 Task: Add a signature Janet Martinez containing With sincere appreciation and warm wishes, Janet Martinez to email address softage.8@softage.net and add a folder Games
Action: Mouse moved to (107, 164)
Screenshot: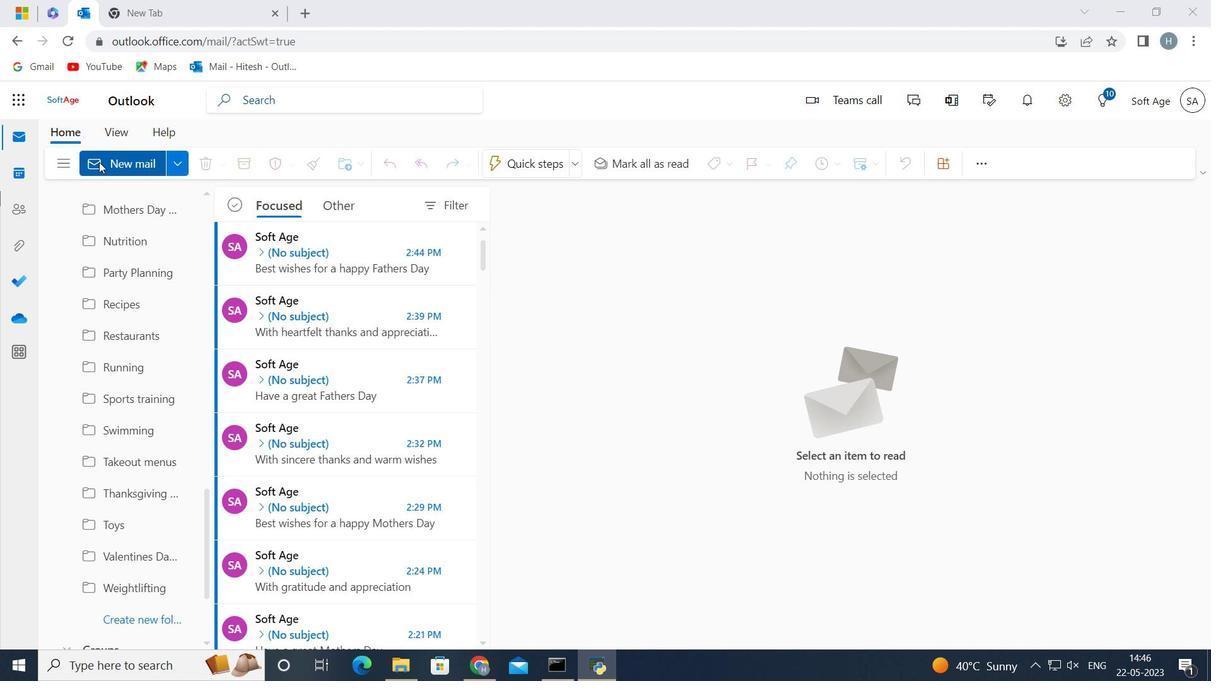 
Action: Mouse pressed left at (107, 164)
Screenshot: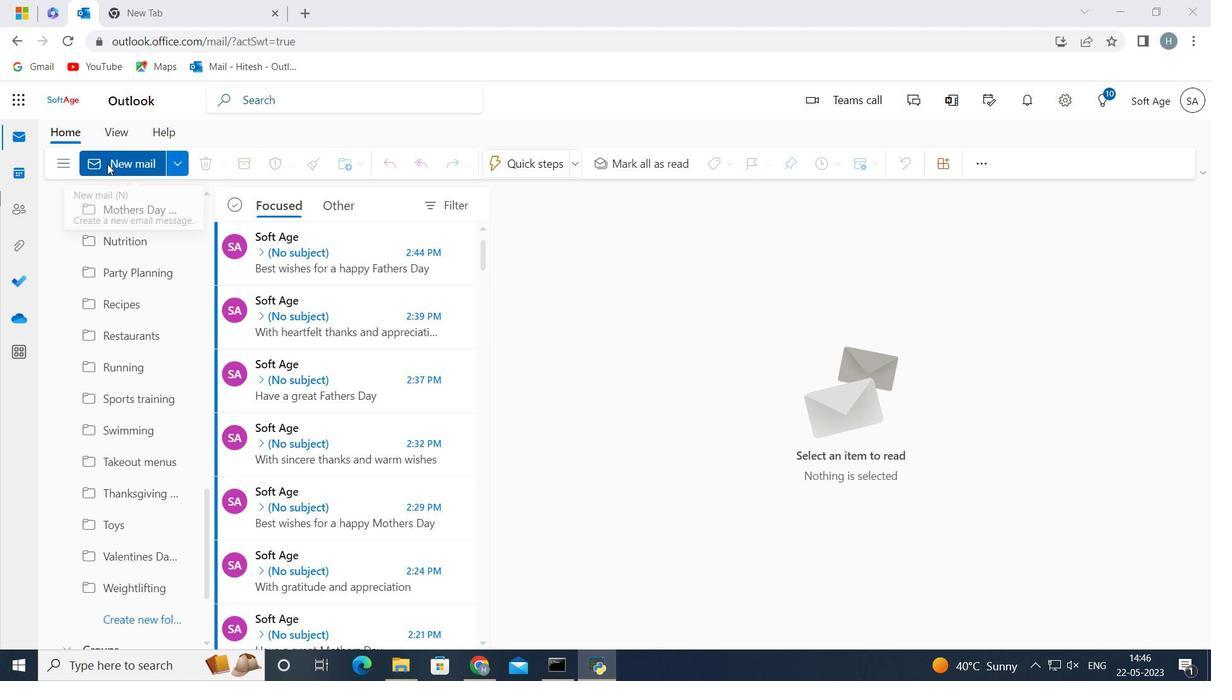 
Action: Mouse moved to (989, 169)
Screenshot: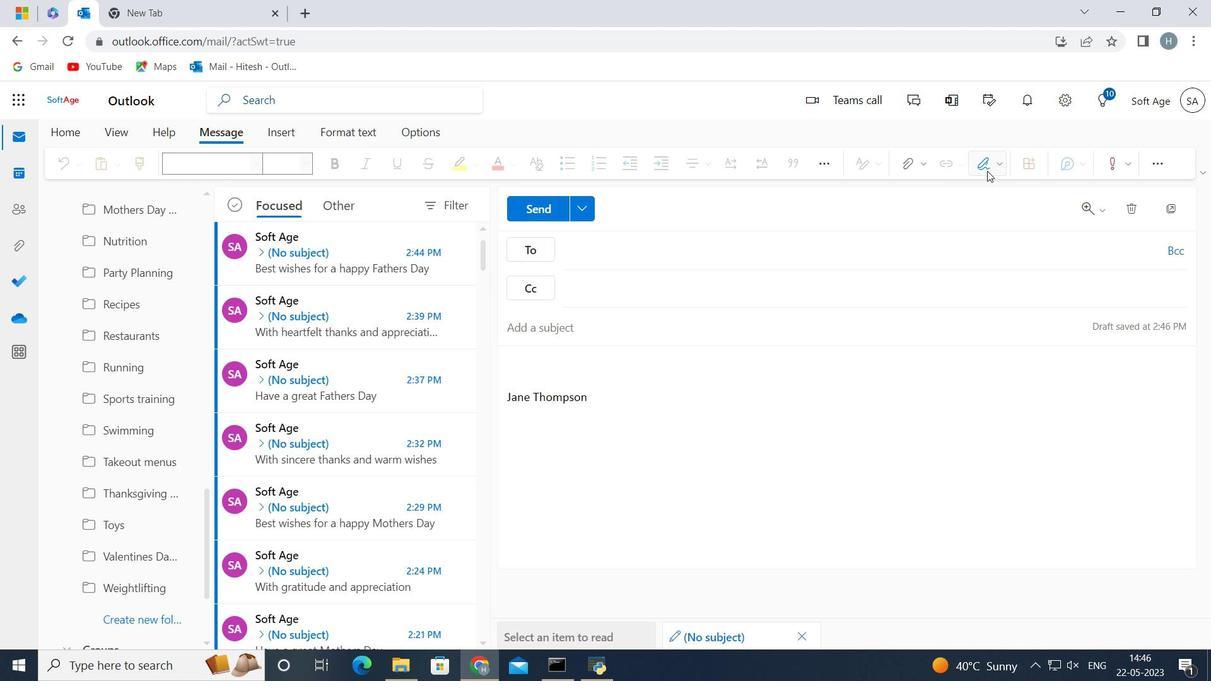 
Action: Mouse pressed left at (989, 169)
Screenshot: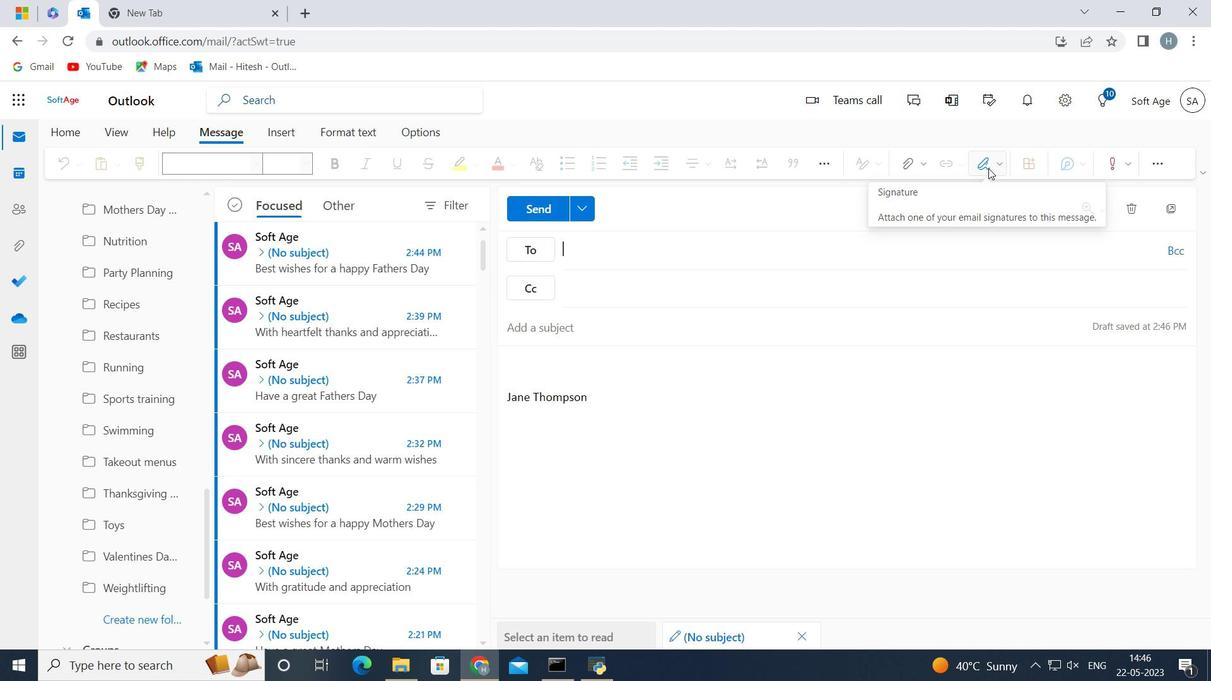 
Action: Mouse moved to (946, 632)
Screenshot: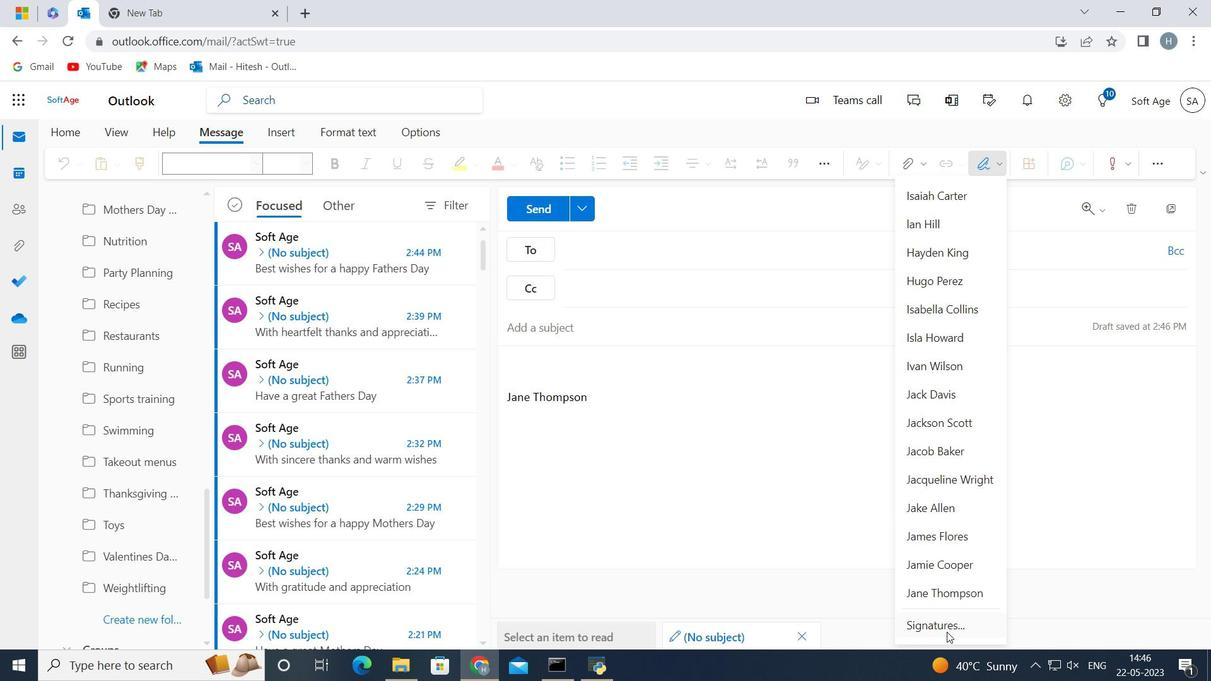 
Action: Mouse pressed left at (946, 632)
Screenshot: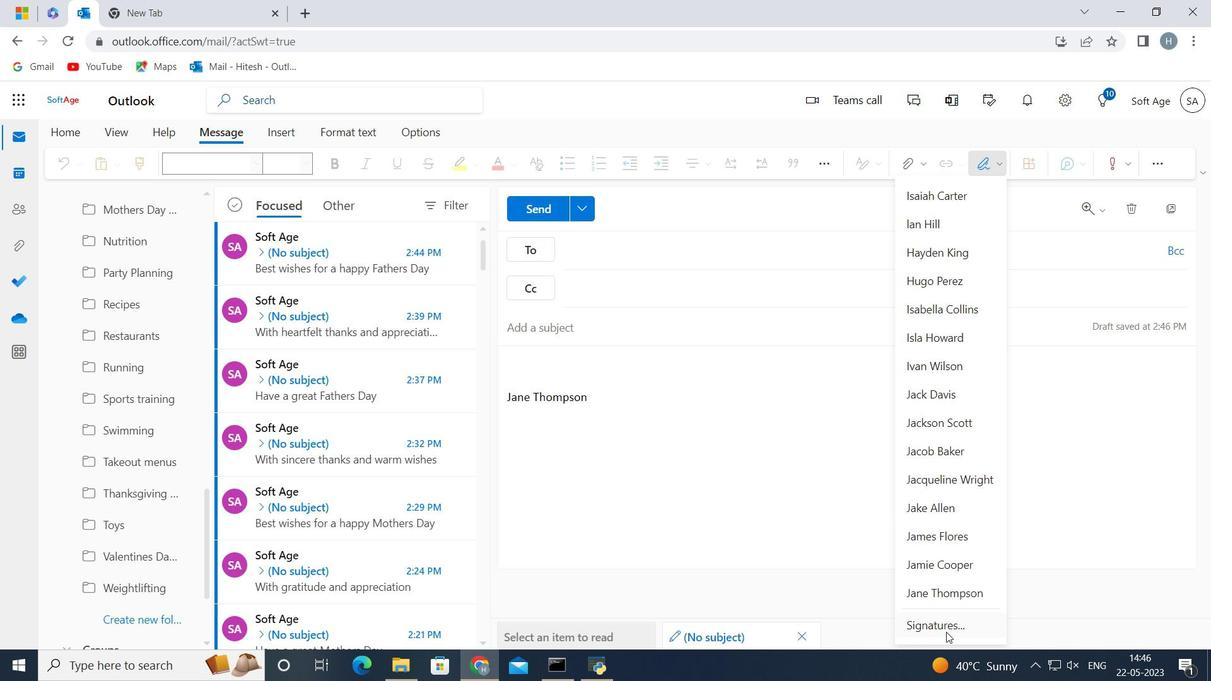
Action: Mouse moved to (712, 287)
Screenshot: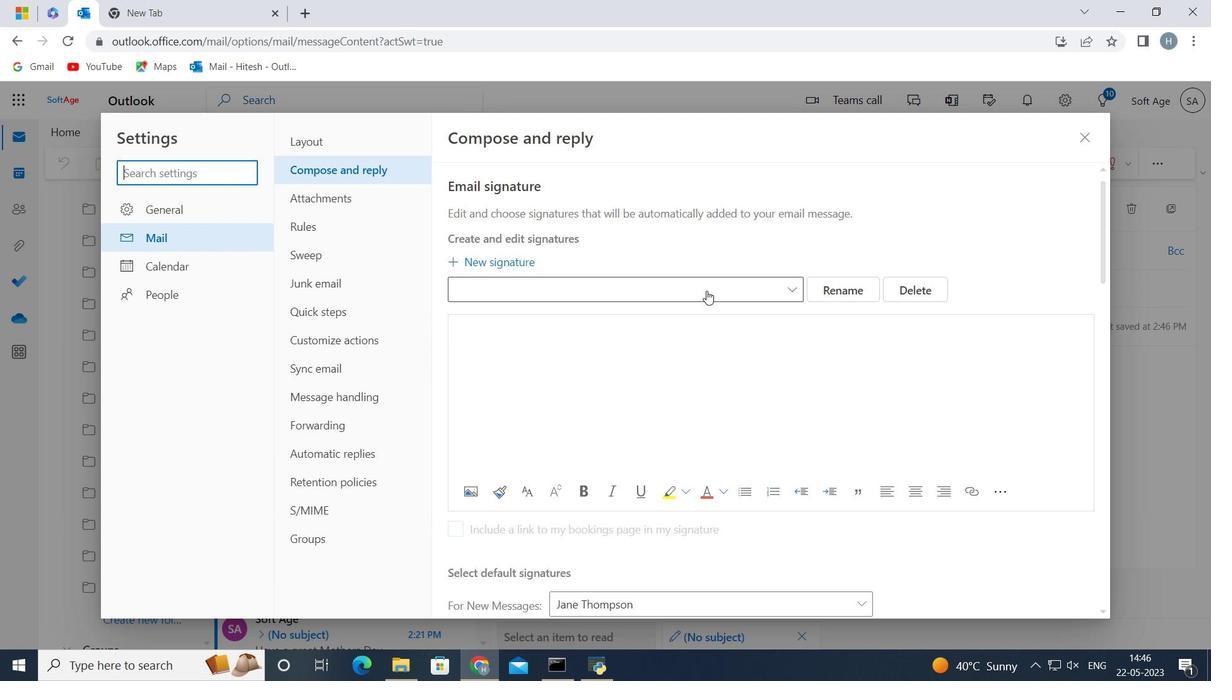 
Action: Mouse pressed left at (712, 287)
Screenshot: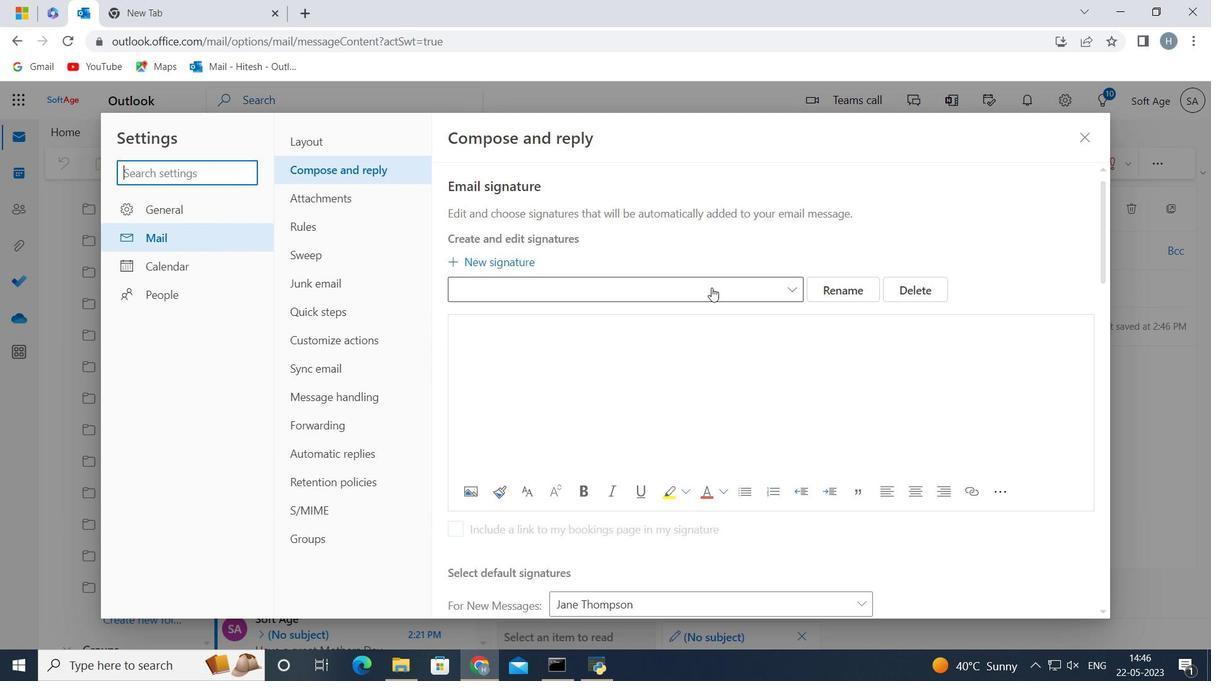 
Action: Mouse moved to (778, 290)
Screenshot: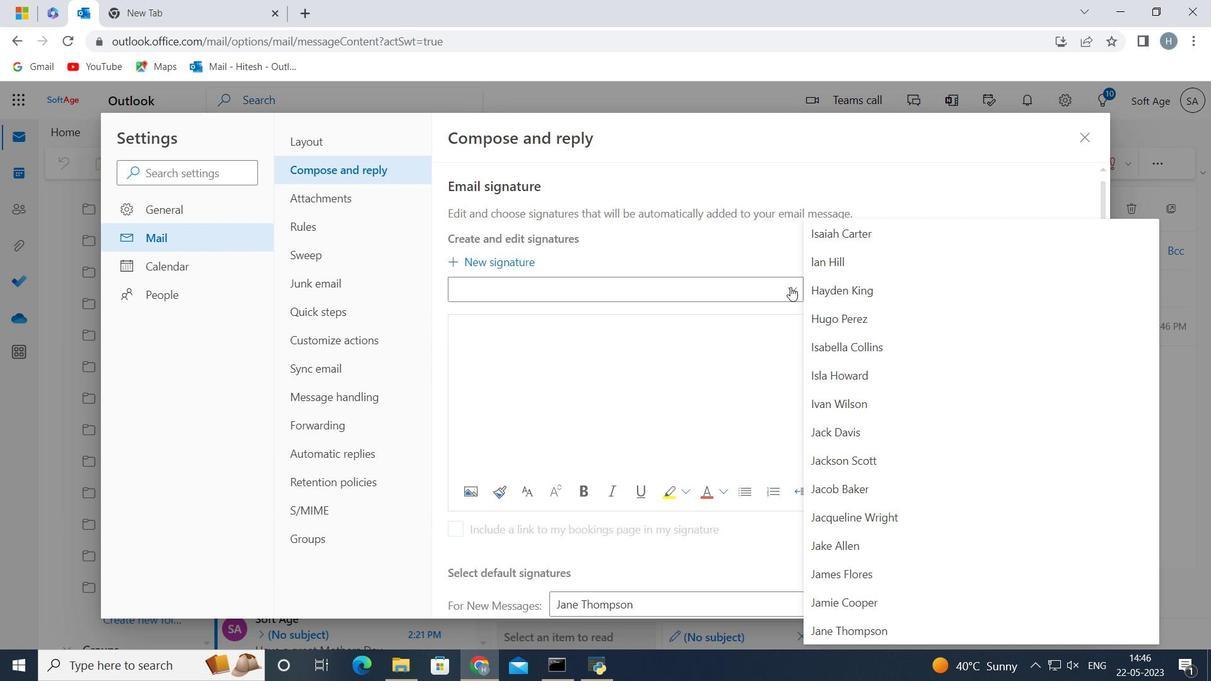 
Action: Mouse pressed left at (778, 290)
Screenshot: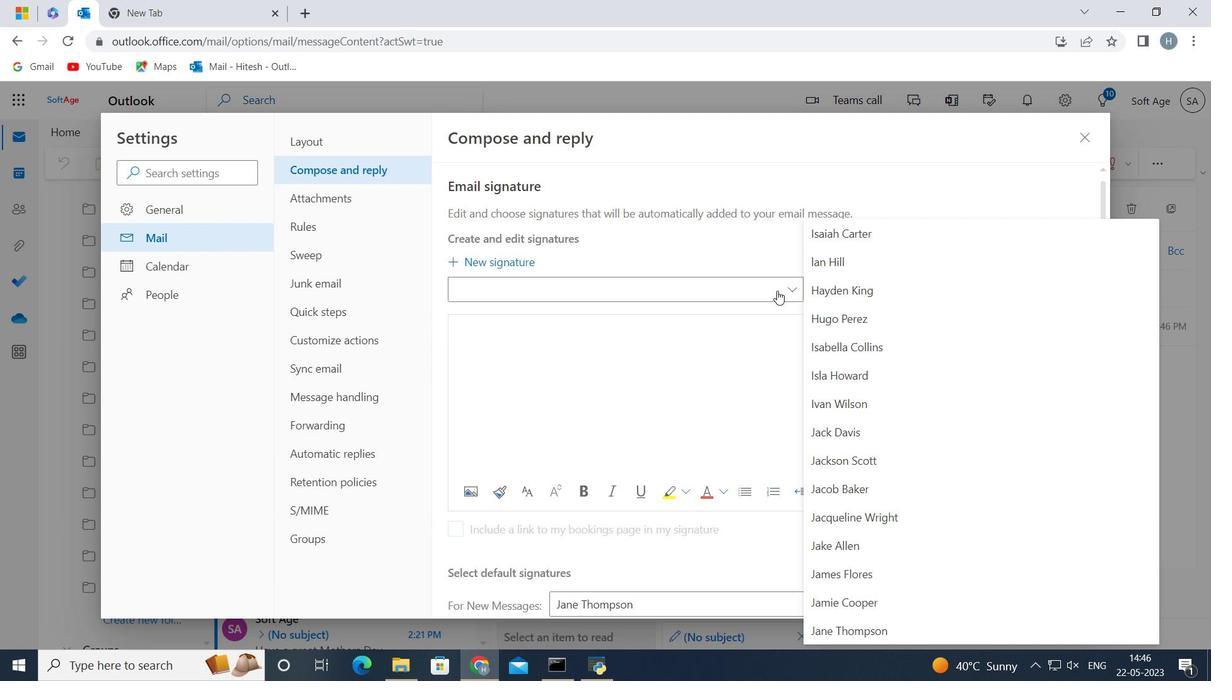 
Action: Mouse moved to (834, 286)
Screenshot: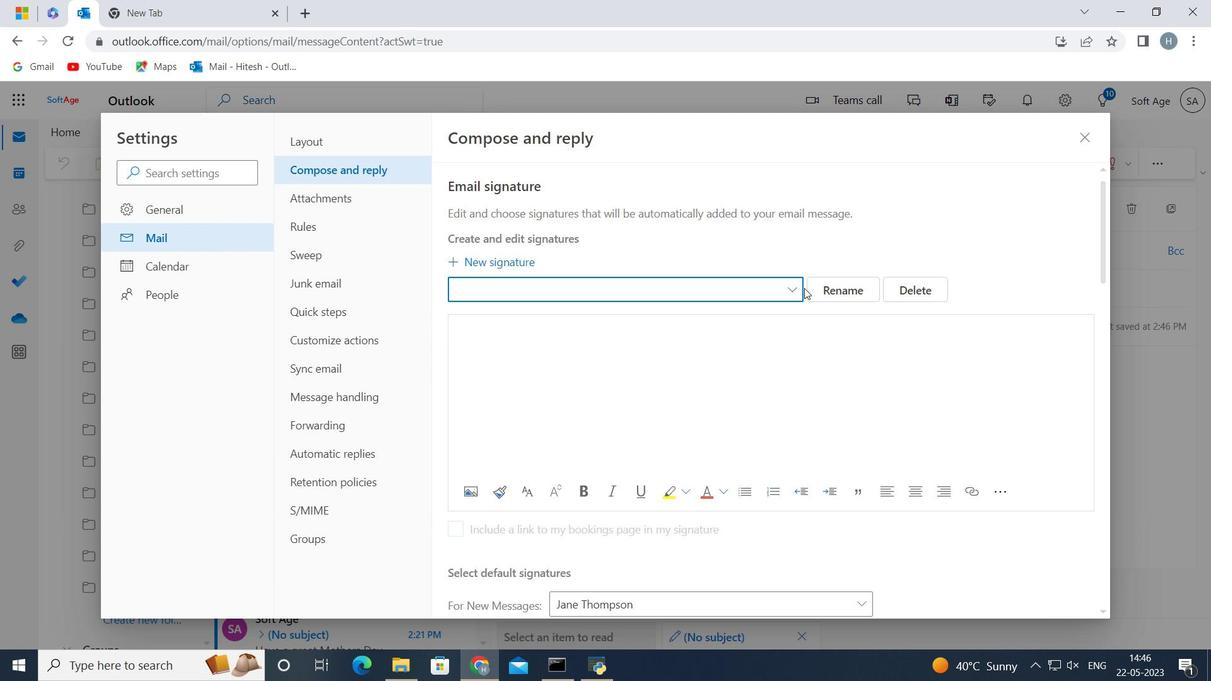 
Action: Mouse pressed left at (834, 286)
Screenshot: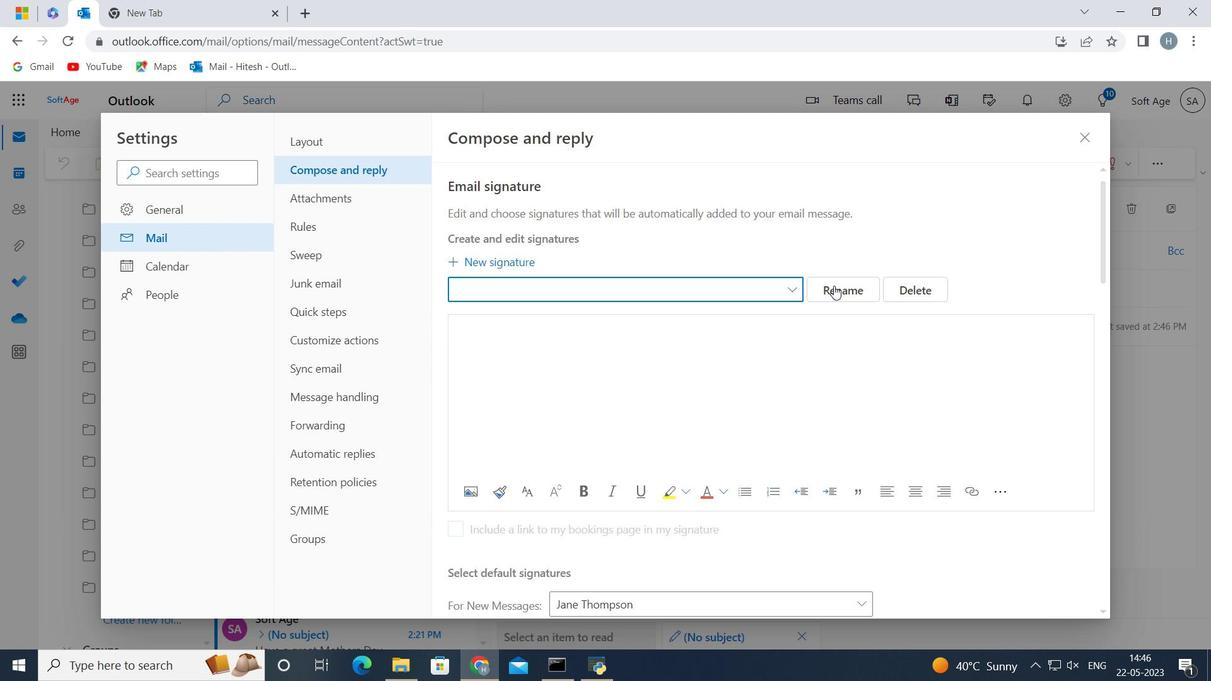 
Action: Mouse moved to (767, 285)
Screenshot: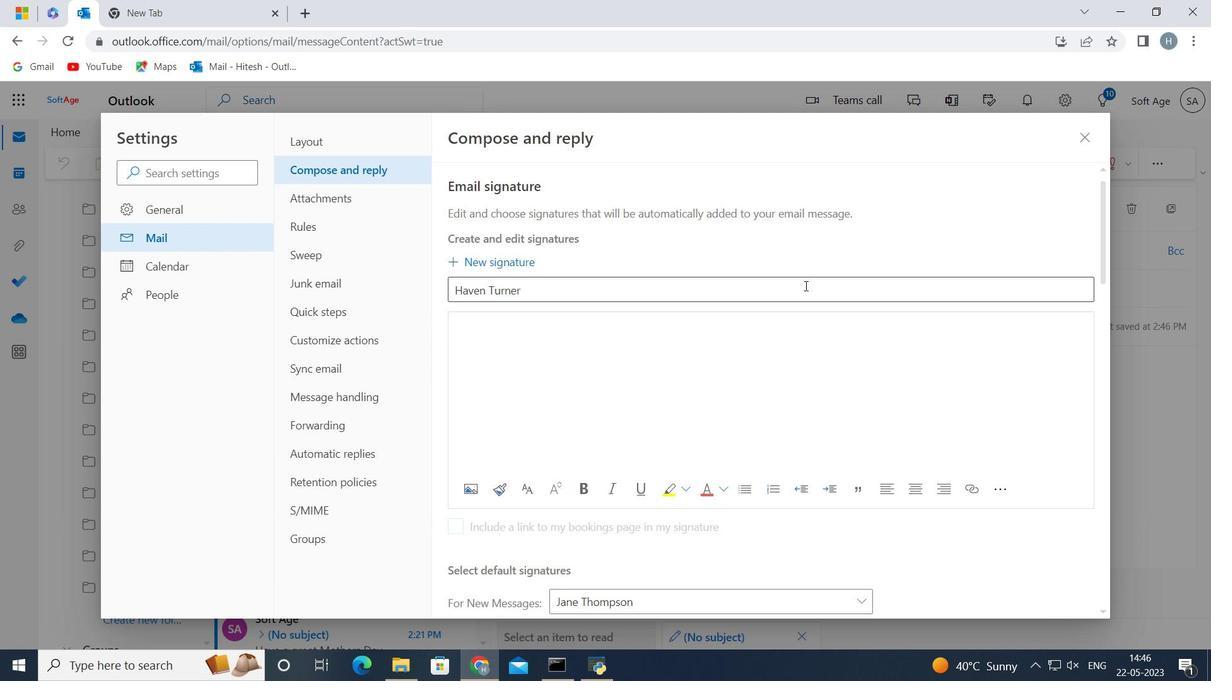 
Action: Mouse pressed left at (767, 285)
Screenshot: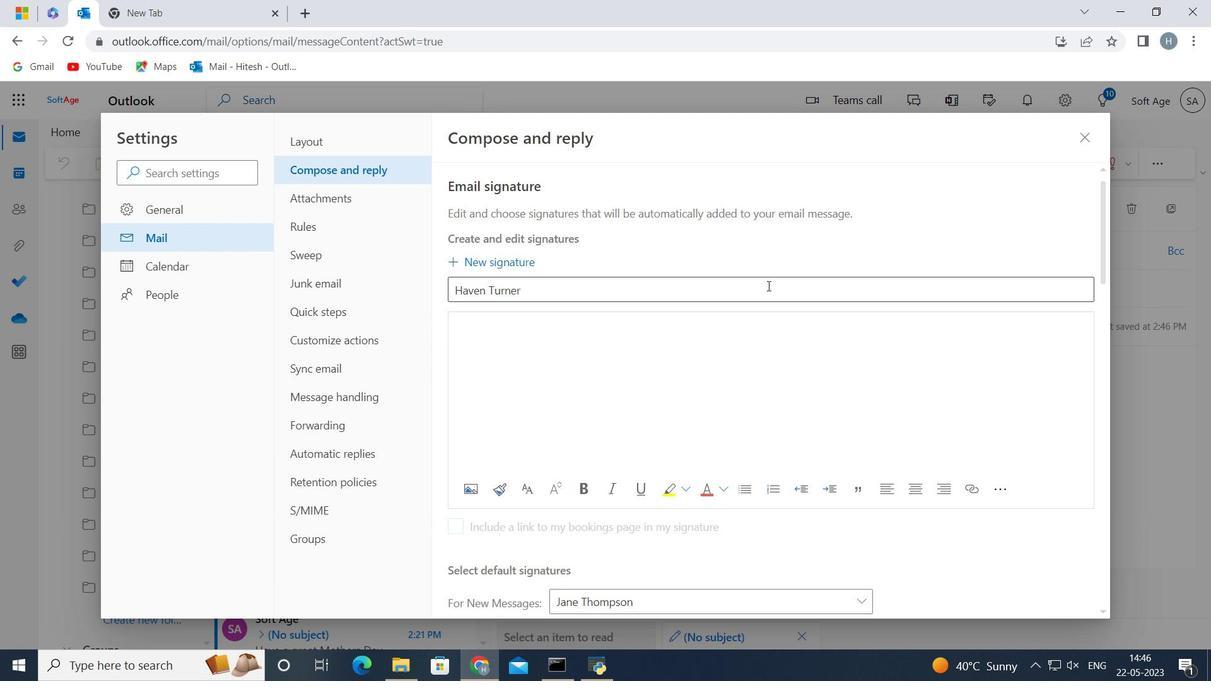 
Action: Key pressed <Key.backspace><Key.backspace><Key.backspace><Key.backspace><Key.backspace><Key.backspace><Key.backspace><Key.backspace><Key.backspace><Key.backspace><Key.backspace><Key.backspace><Key.backspace><Key.shift>Janet<Key.space><Key.shift><Key.shift><Key.shift>Martinez<Key.space>
Screenshot: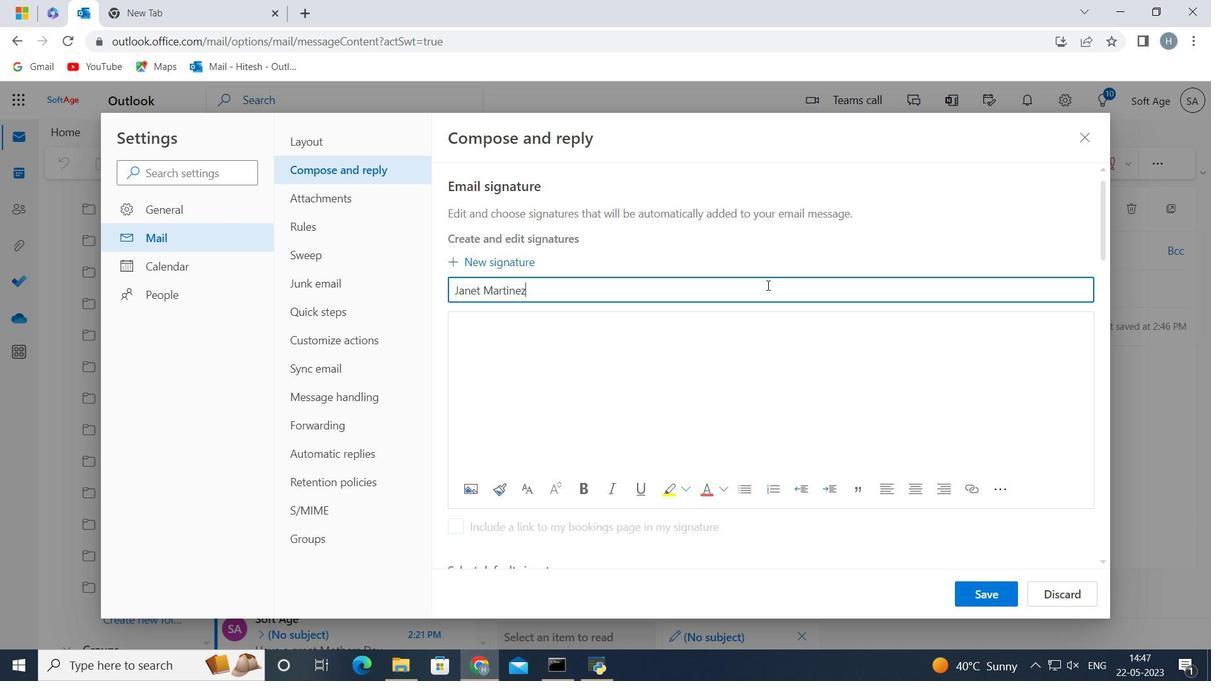 
Action: Mouse moved to (518, 324)
Screenshot: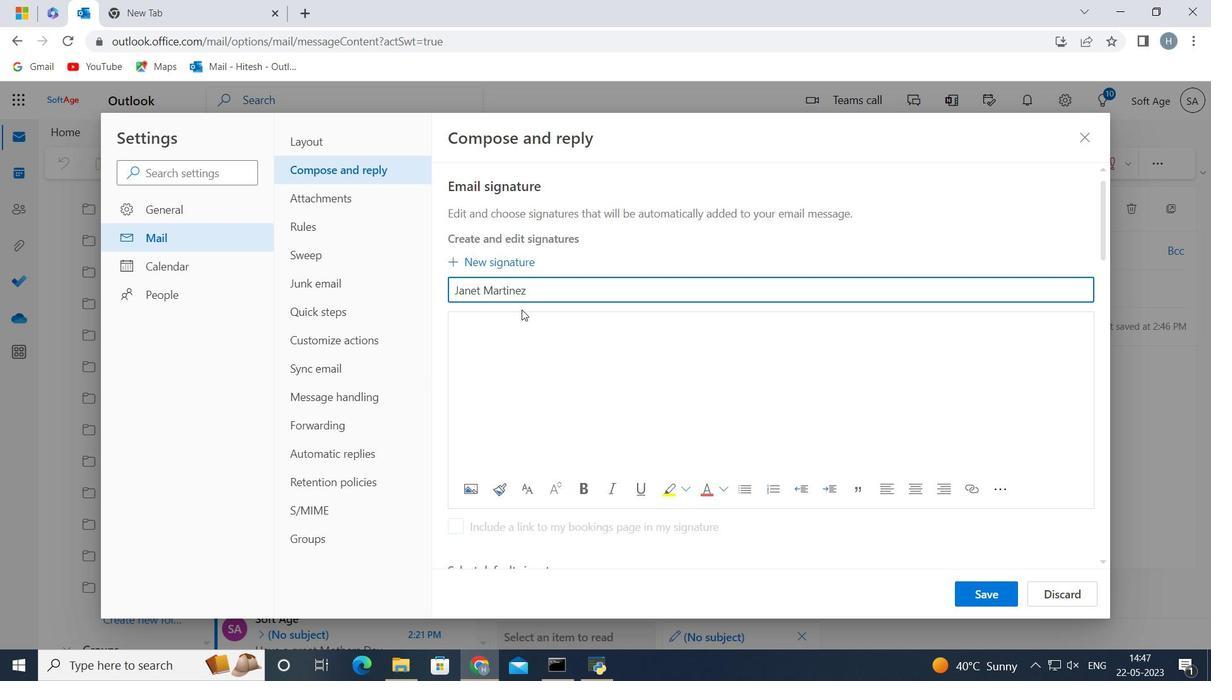 
Action: Mouse pressed left at (518, 324)
Screenshot: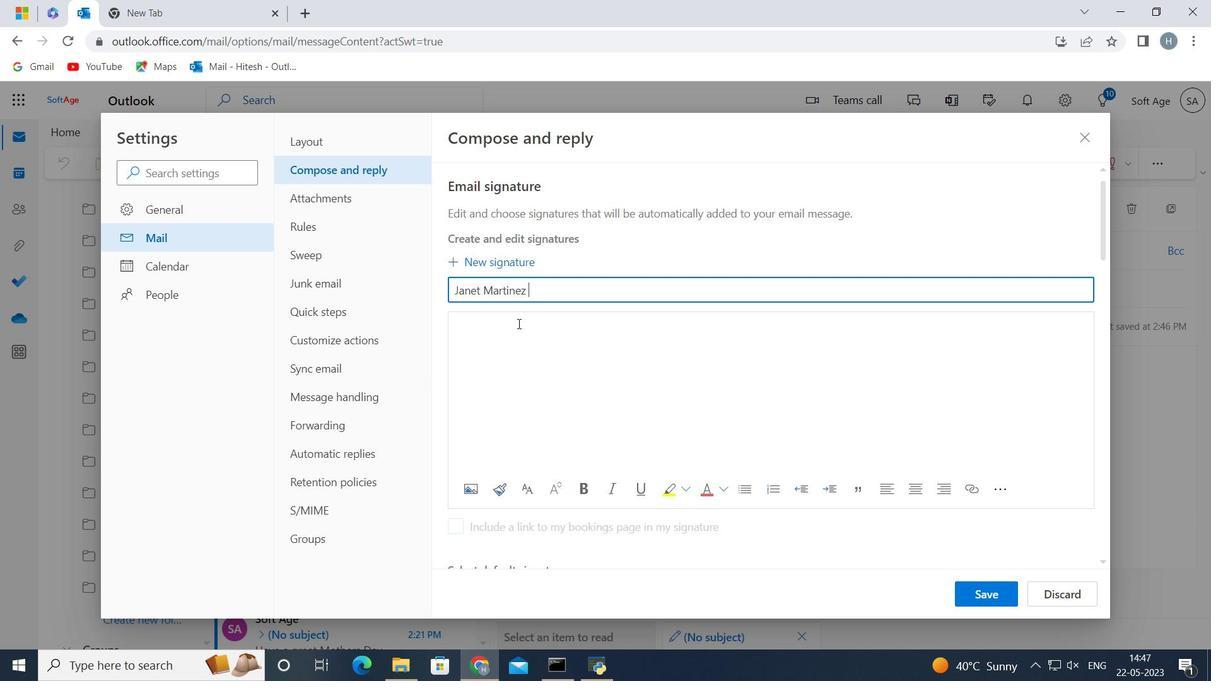 
Action: Key pressed <Key.shift>Janet<Key.space><Key.shift><Key.shift><Key.shift><Key.shift>Martinez
Screenshot: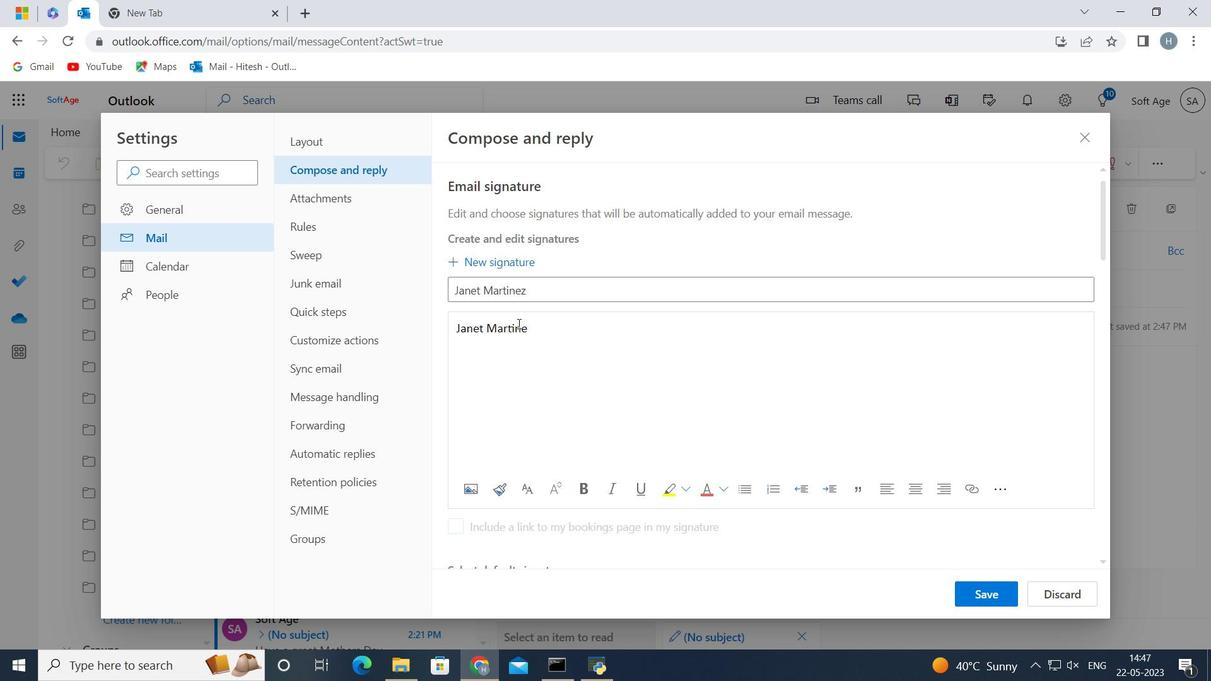 
Action: Mouse moved to (982, 595)
Screenshot: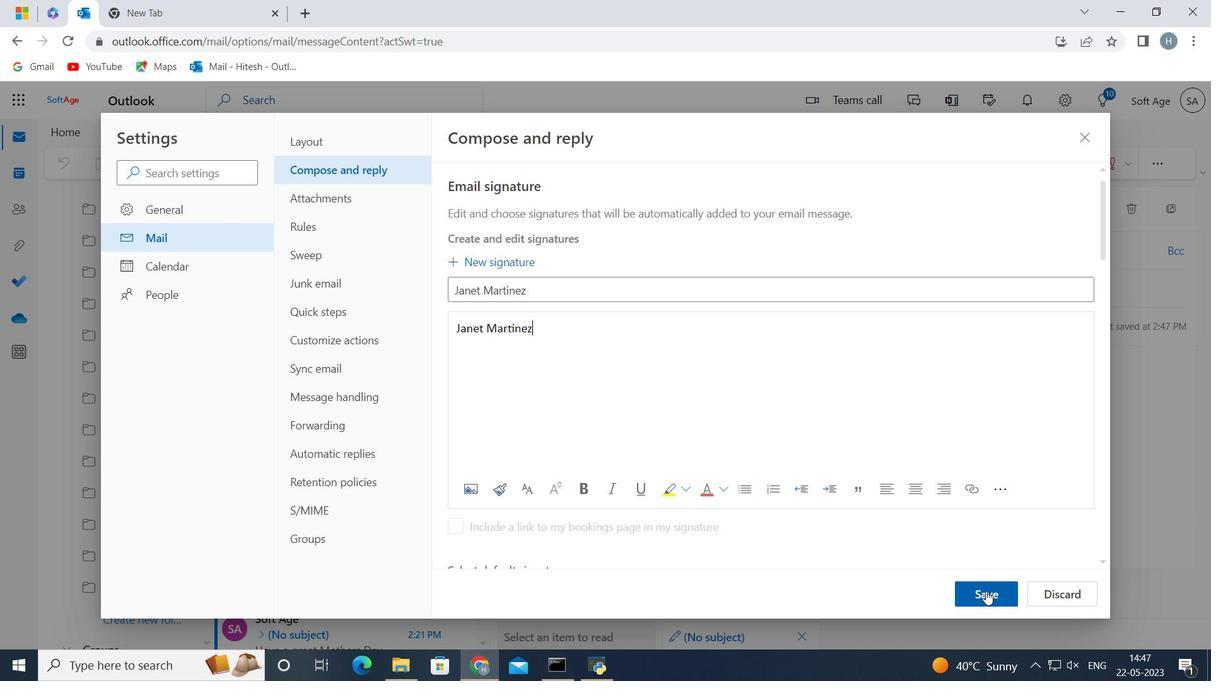 
Action: Mouse pressed left at (982, 595)
Screenshot: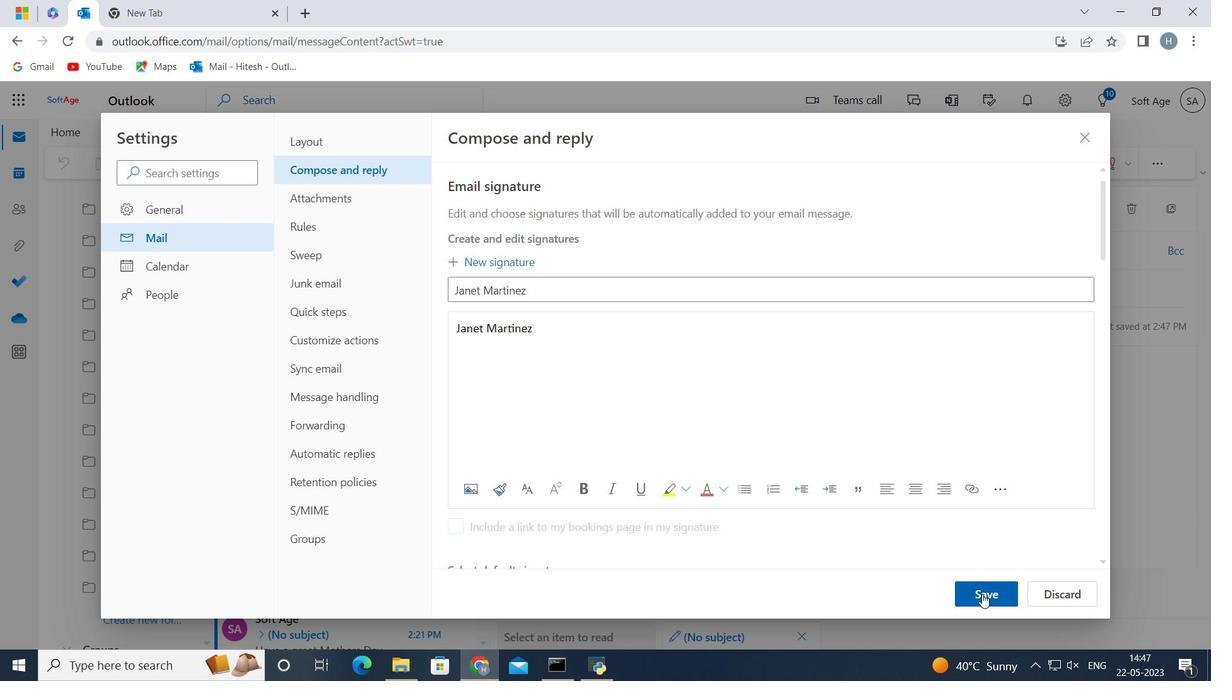 
Action: Mouse moved to (888, 374)
Screenshot: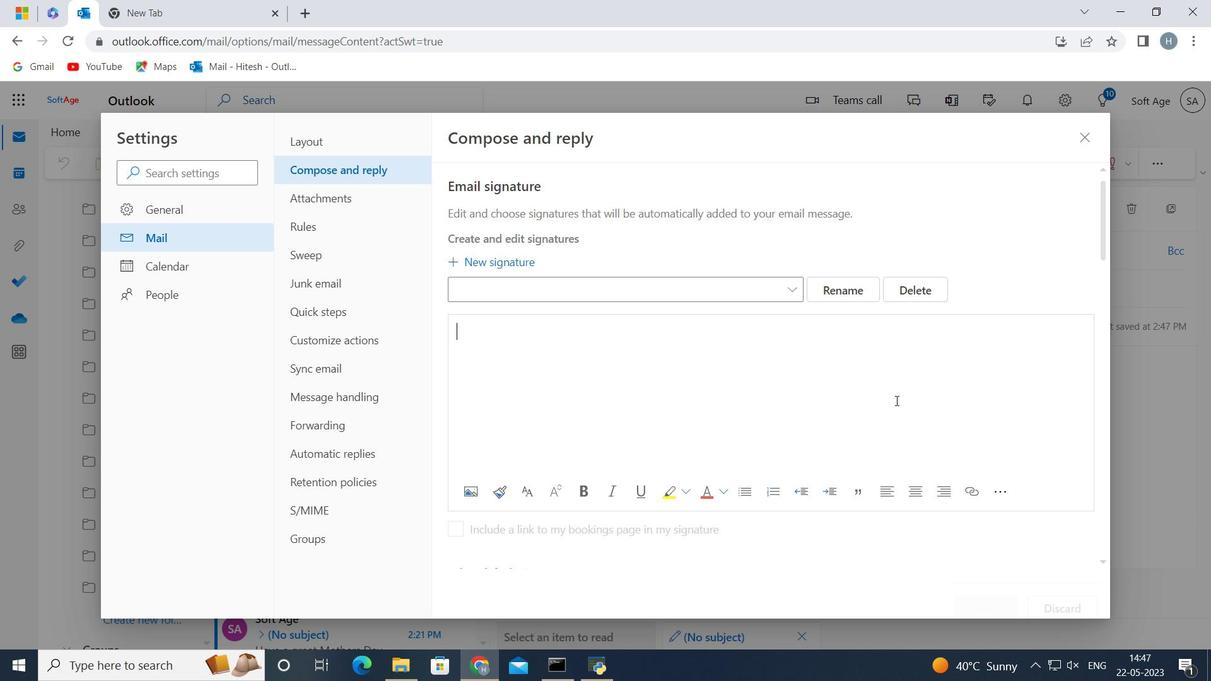 
Action: Mouse scrolled (888, 373) with delta (0, 0)
Screenshot: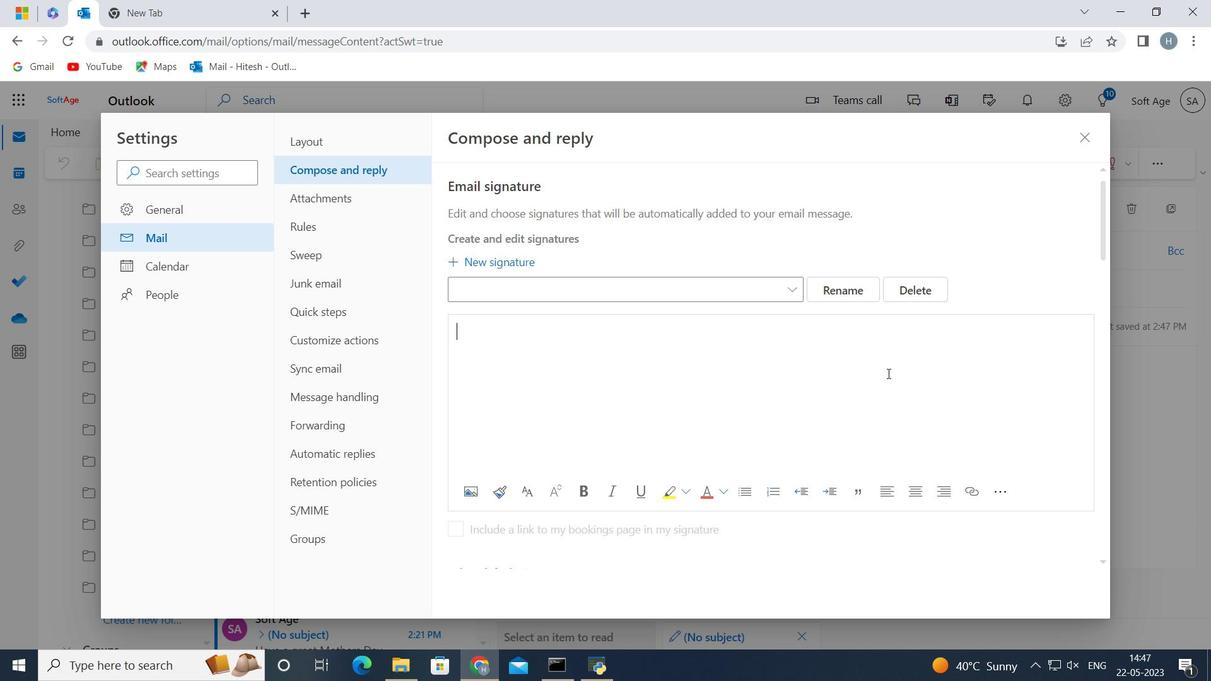 
Action: Mouse scrolled (888, 373) with delta (0, 0)
Screenshot: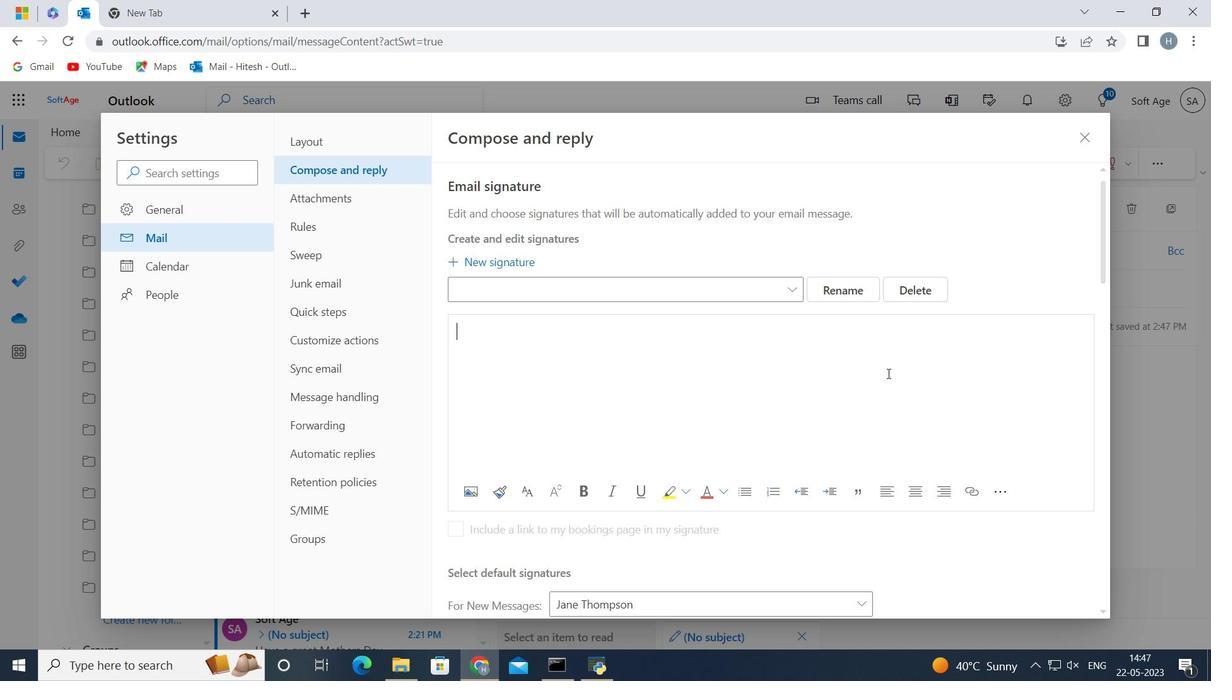 
Action: Mouse scrolled (888, 373) with delta (0, 0)
Screenshot: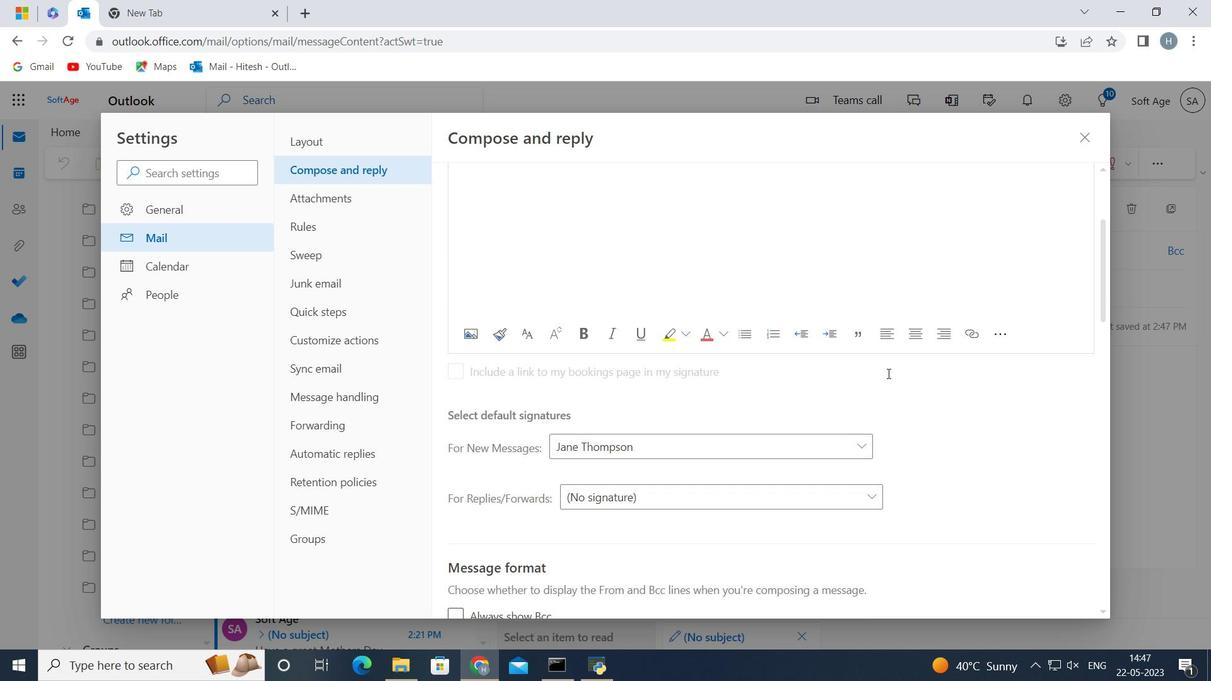 
Action: Mouse moved to (845, 362)
Screenshot: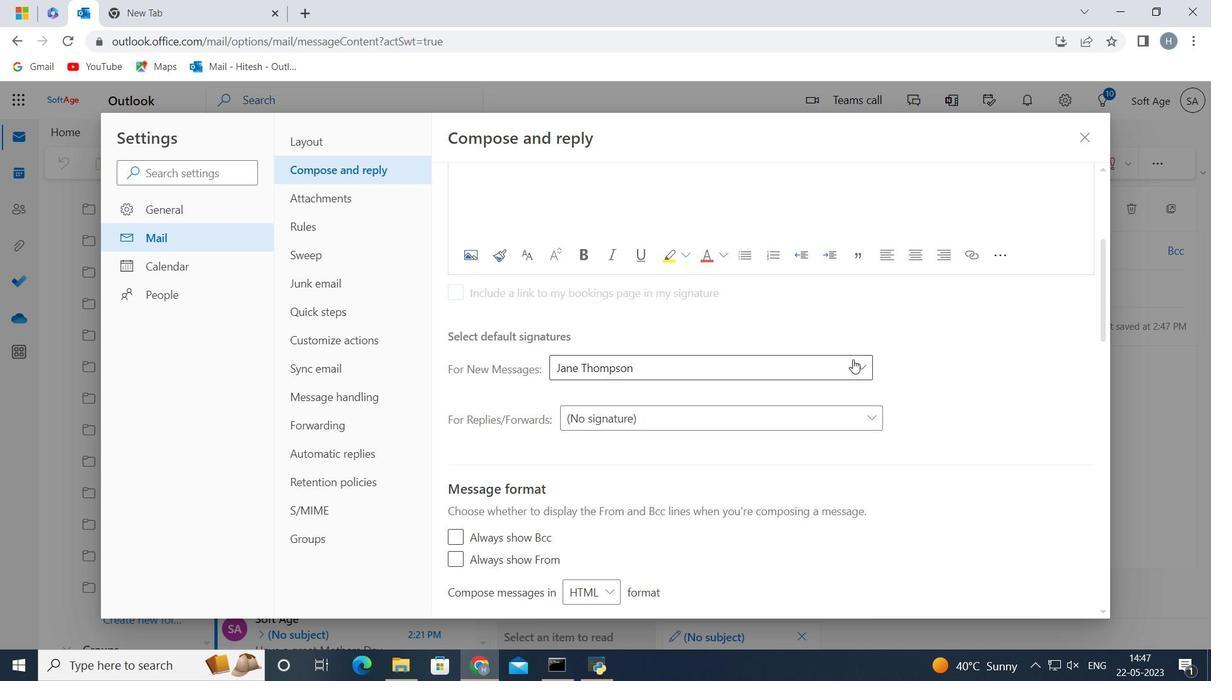 
Action: Mouse scrolled (845, 362) with delta (0, 0)
Screenshot: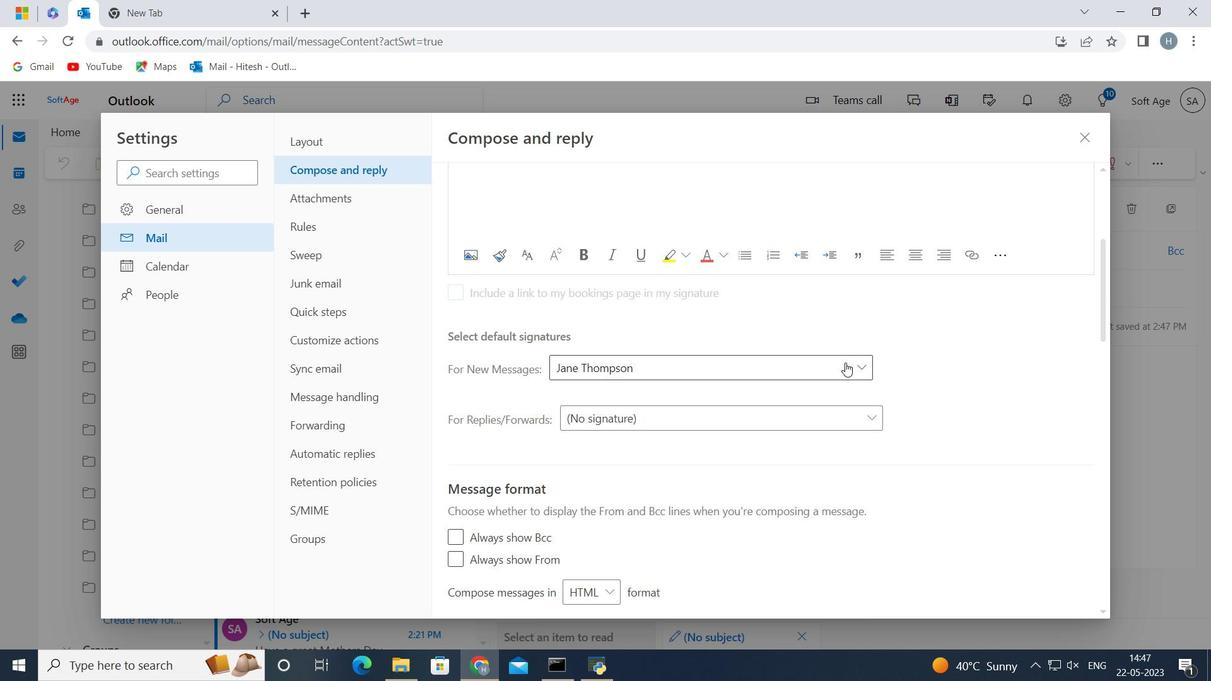 
Action: Mouse moved to (838, 342)
Screenshot: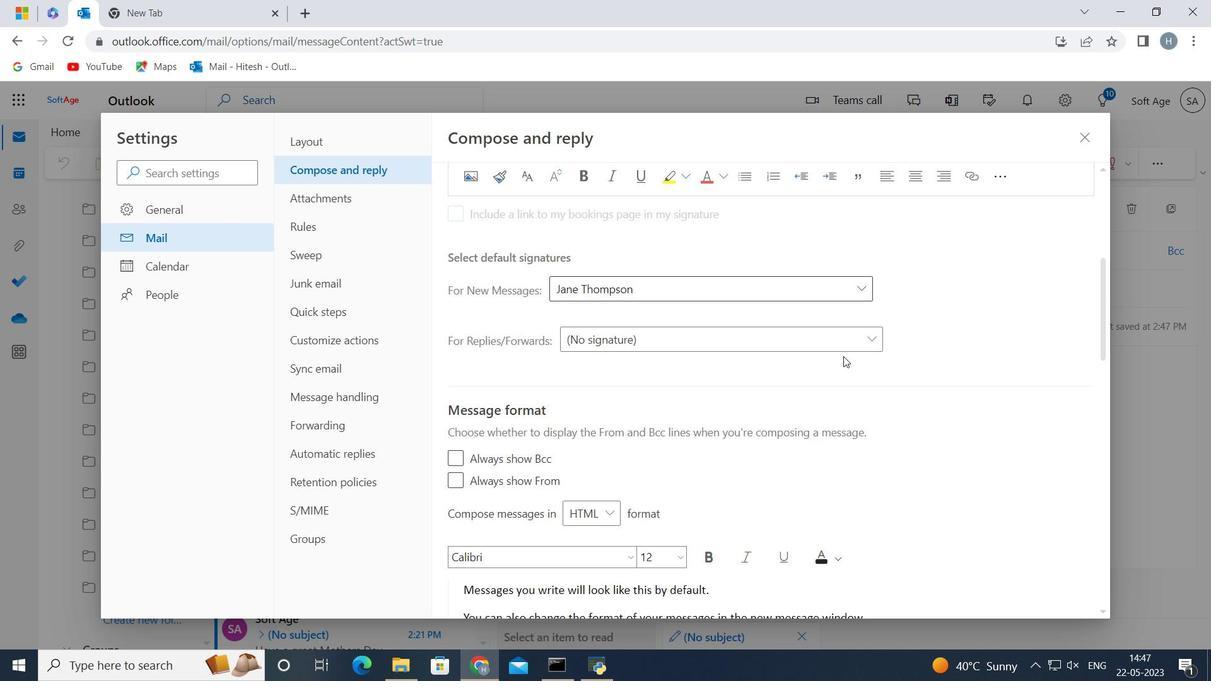 
Action: Mouse scrolled (838, 342) with delta (0, 0)
Screenshot: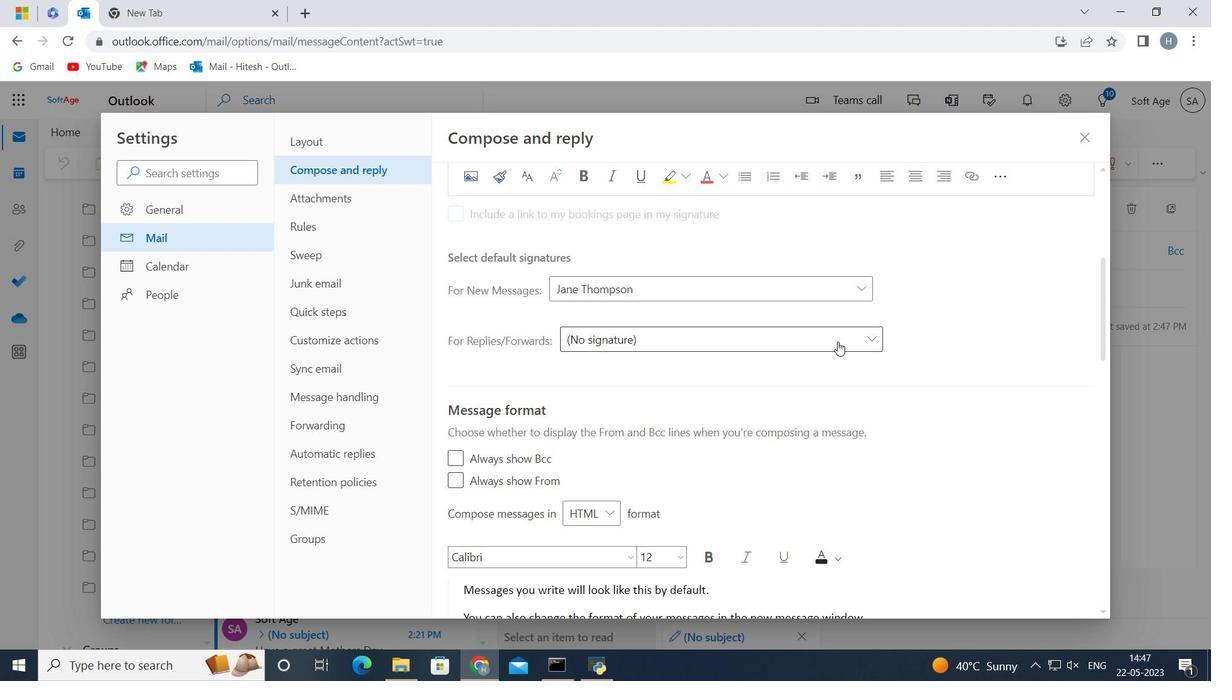 
Action: Mouse moved to (846, 217)
Screenshot: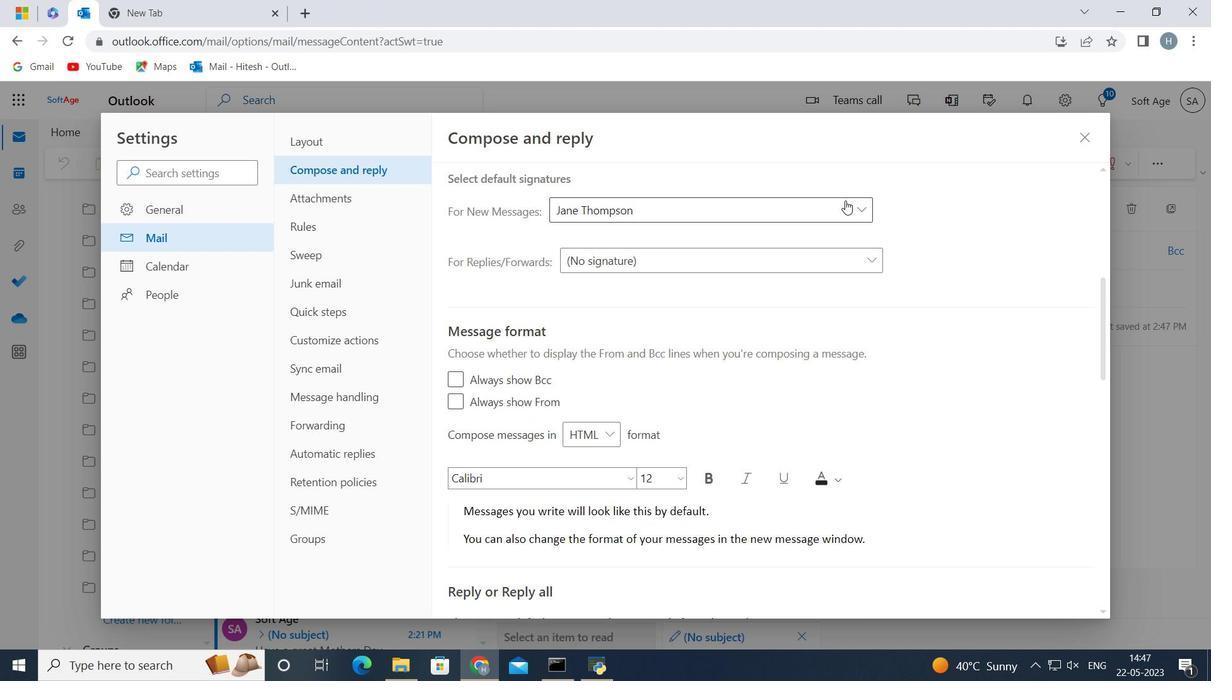 
Action: Mouse pressed left at (846, 217)
Screenshot: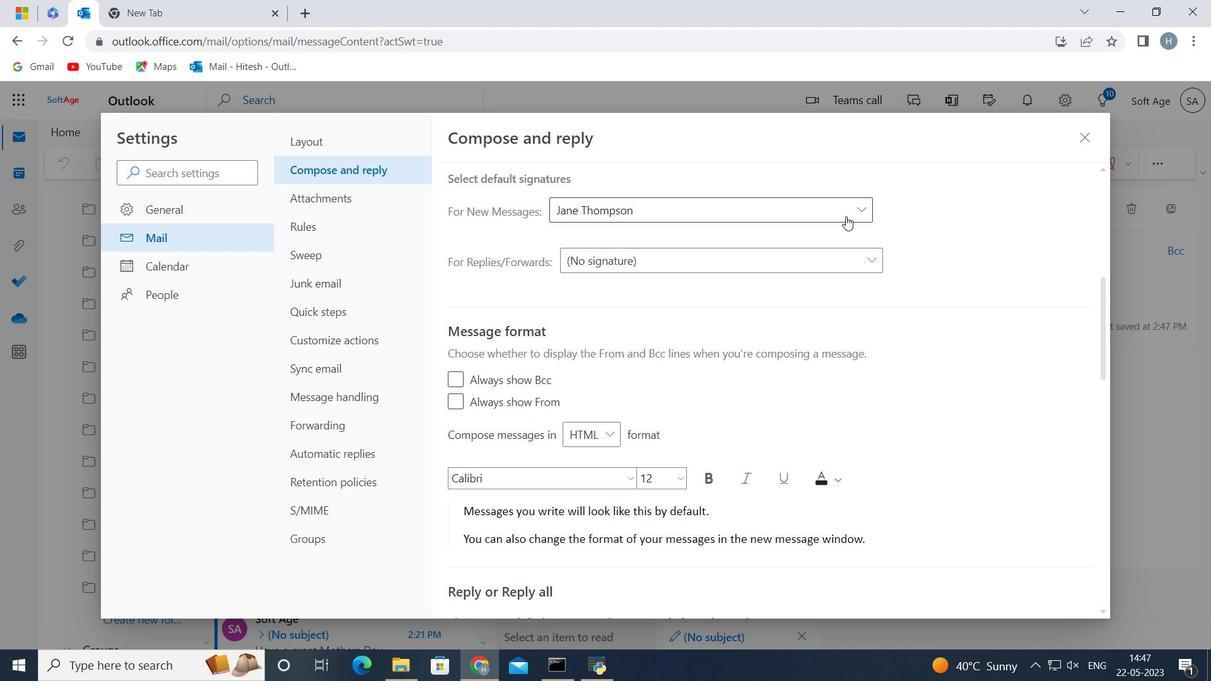 
Action: Mouse moved to (907, 625)
Screenshot: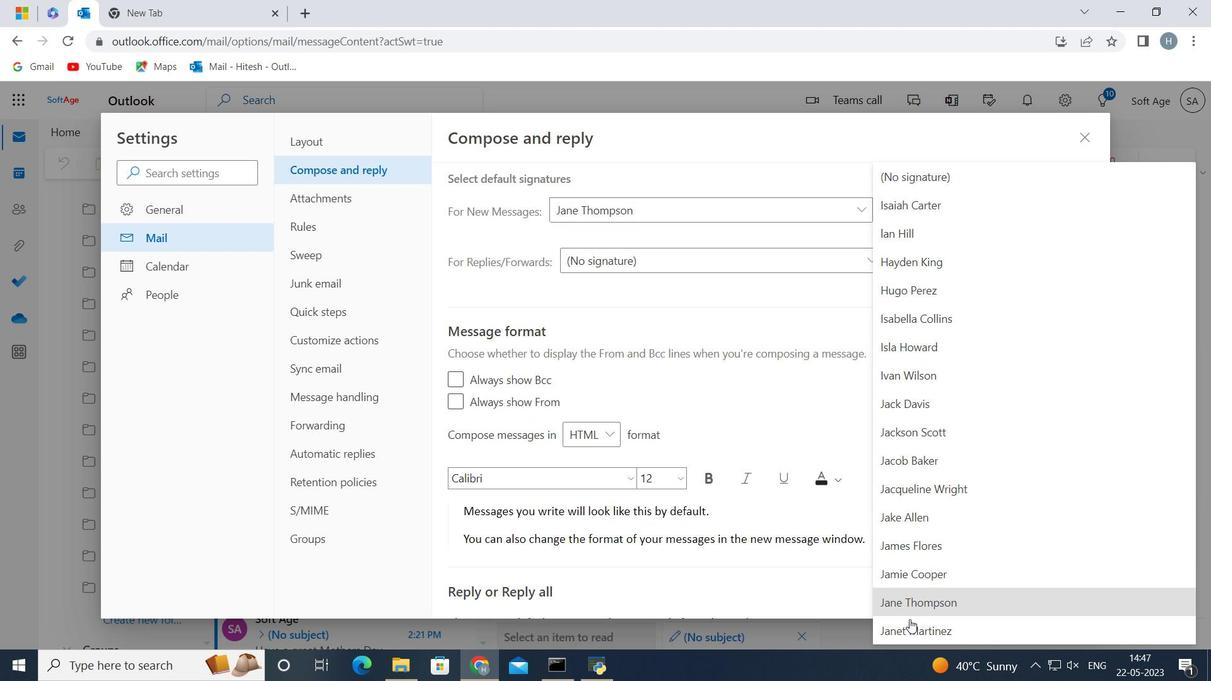 
Action: Mouse pressed left at (907, 625)
Screenshot: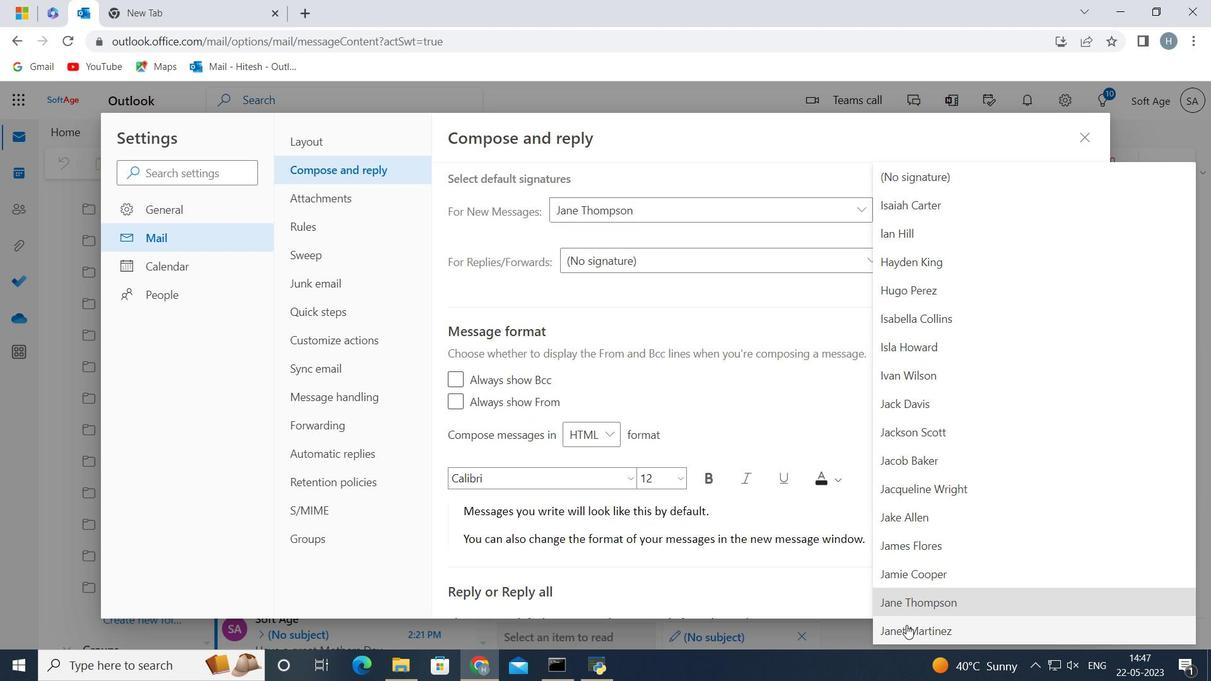 
Action: Mouse moved to (997, 597)
Screenshot: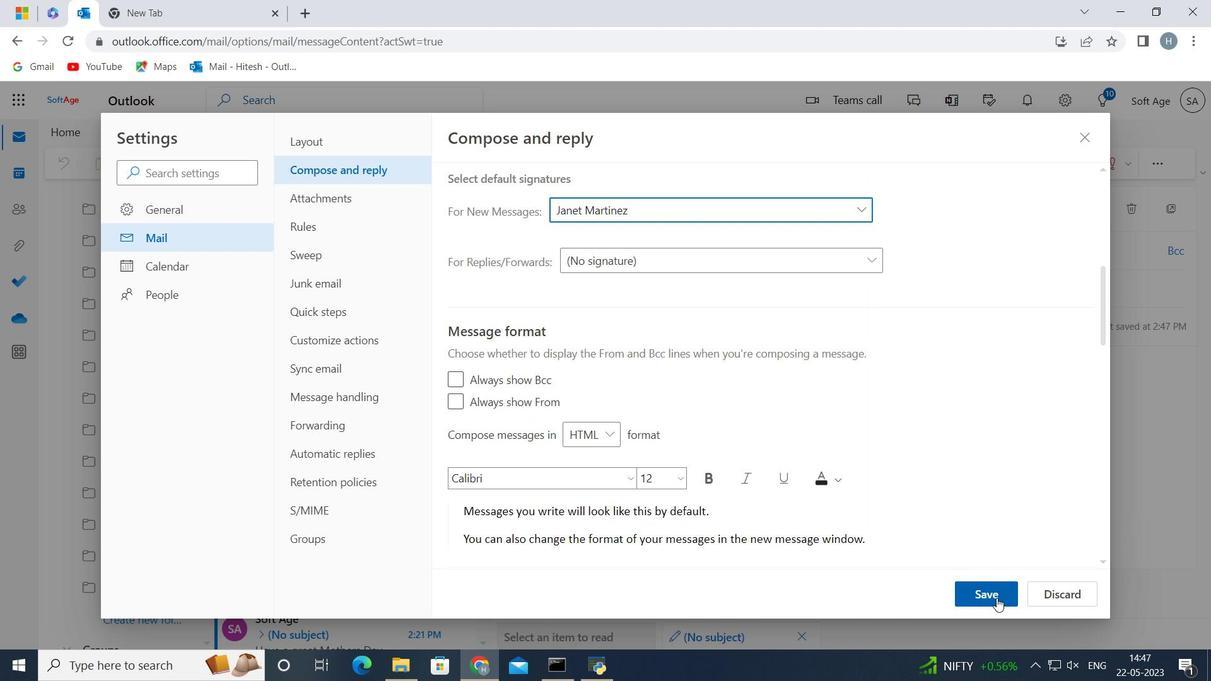 
Action: Mouse pressed left at (997, 597)
Screenshot: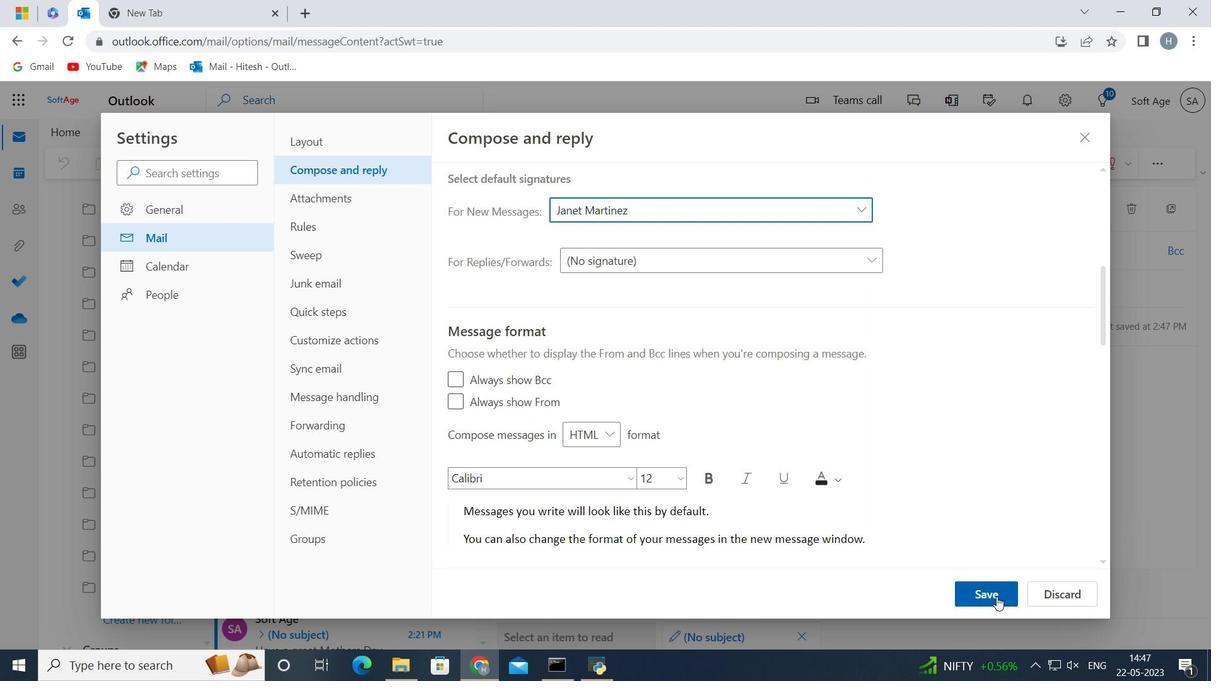 
Action: Mouse moved to (1079, 134)
Screenshot: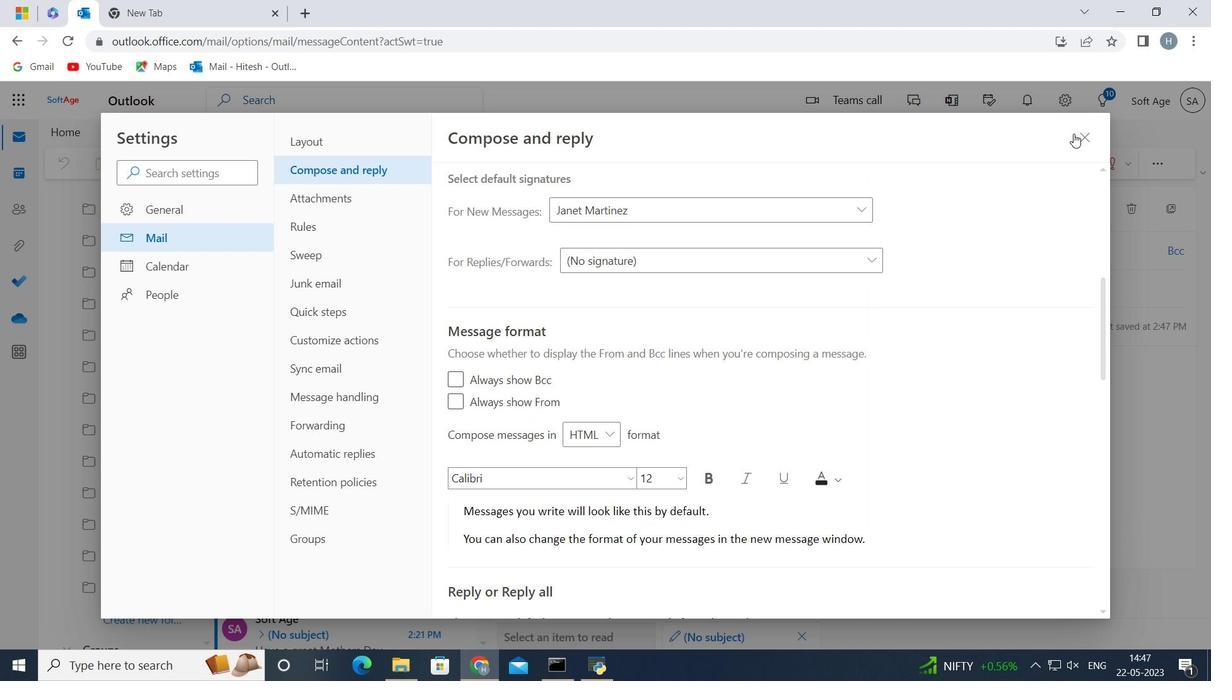 
Action: Mouse pressed left at (1079, 134)
Screenshot: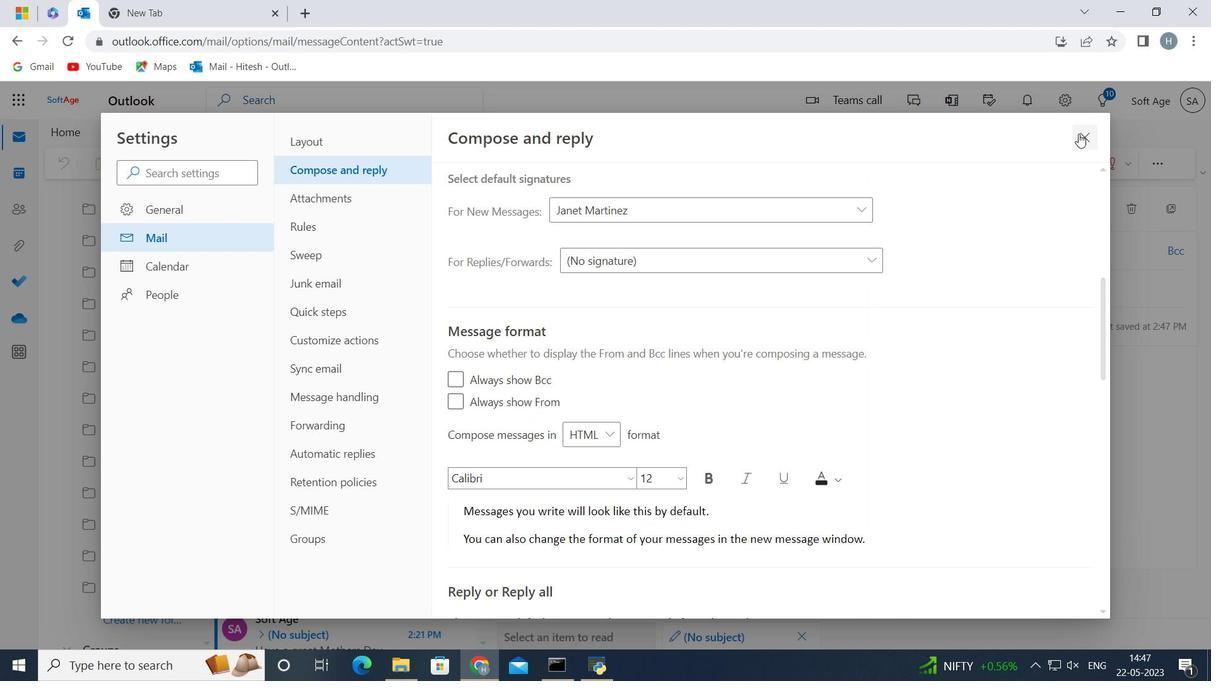 
Action: Mouse moved to (631, 402)
Screenshot: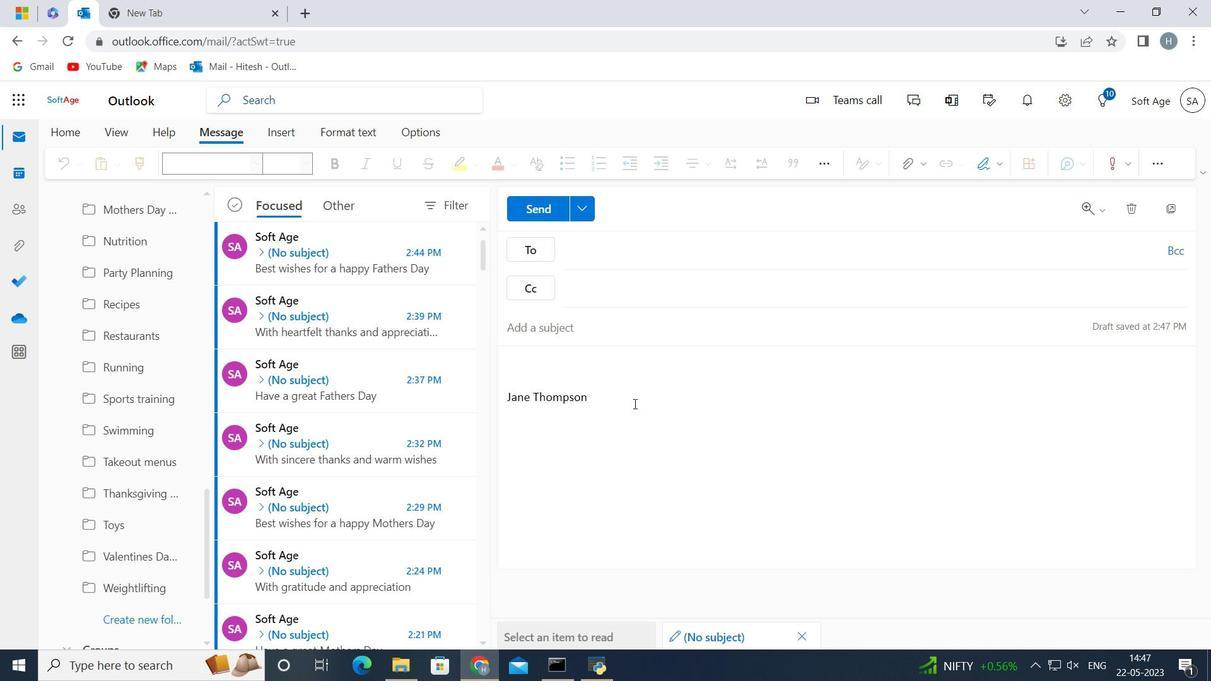 
Action: Mouse pressed left at (631, 402)
Screenshot: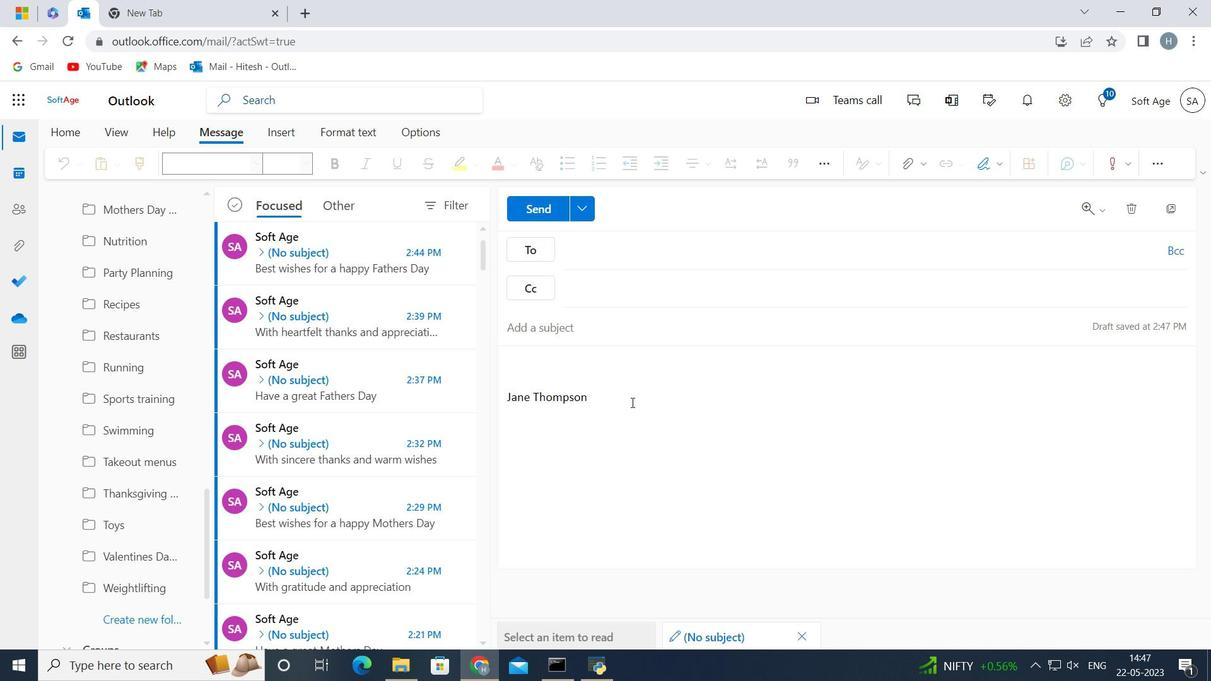
Action: Key pressed <Key.backspace><Key.backspace><Key.backspace><Key.backspace><Key.backspace><Key.backspace><Key.backspace><Key.backspace><Key.backspace><Key.backspace><Key.backspace><Key.backspace><Key.backspace><Key.backspace><Key.backspace><Key.backspace><Key.shift>With<Key.space>sincere<Key.space>appreciation<Key.space>and<Key.space>warm<Key.space>wishes
Screenshot: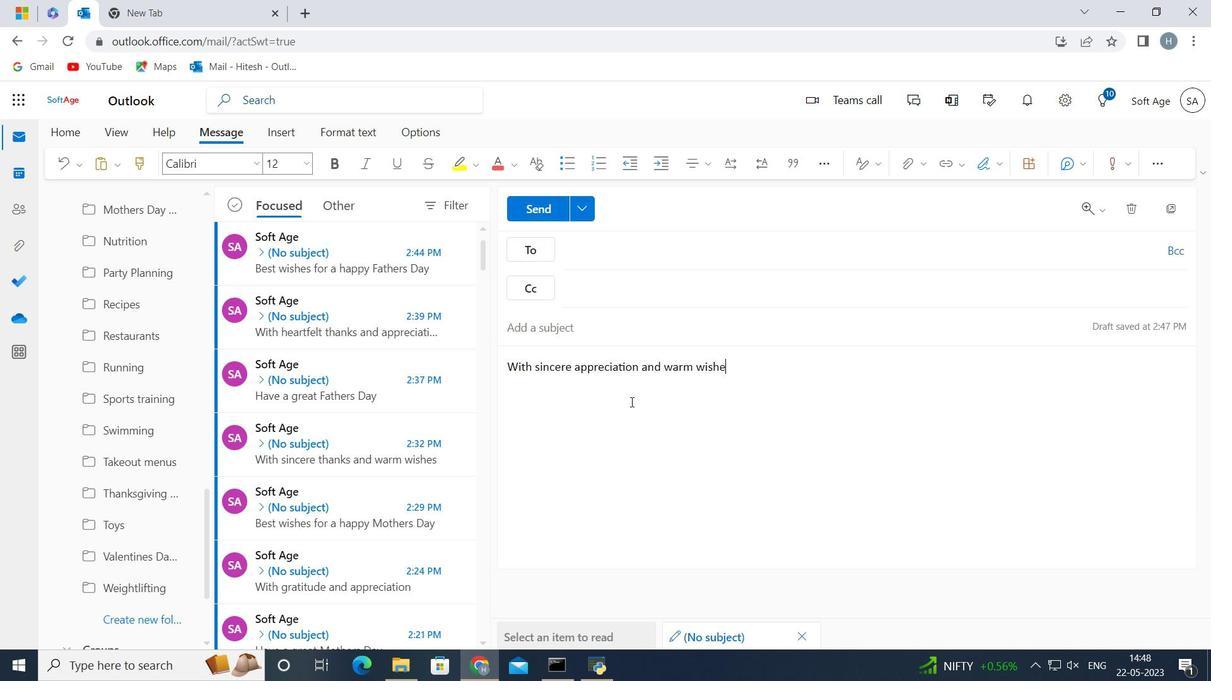 
Action: Mouse moved to (607, 254)
Screenshot: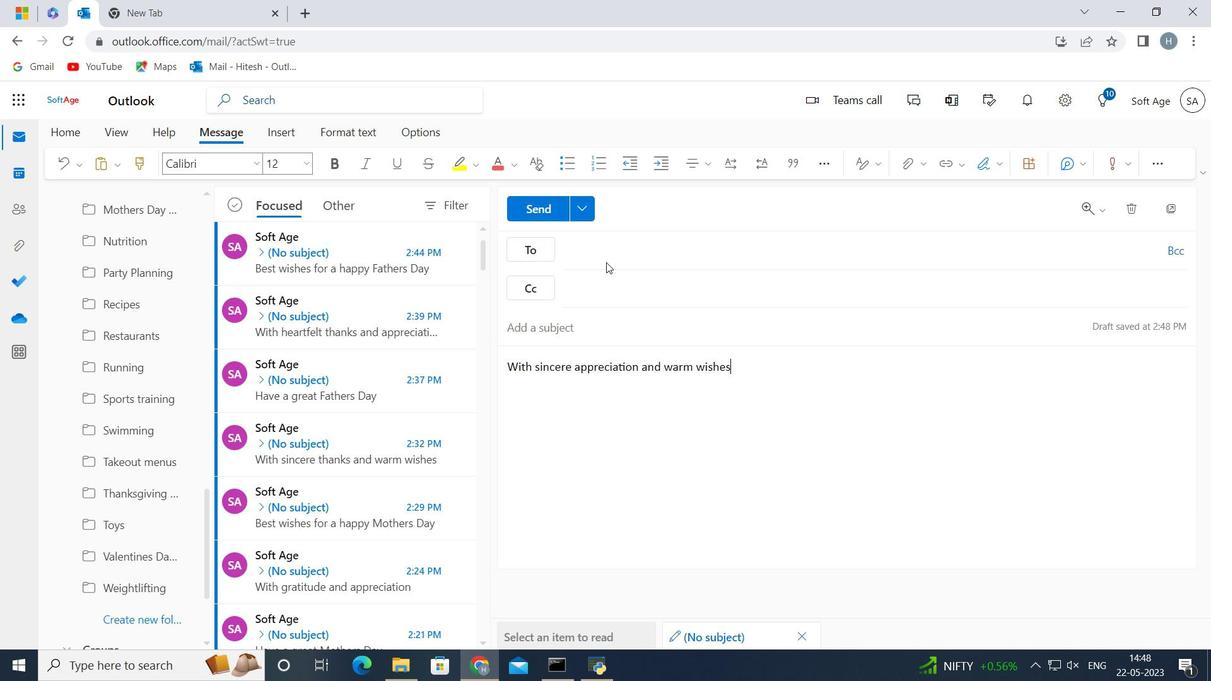 
Action: Mouse pressed left at (607, 254)
Screenshot: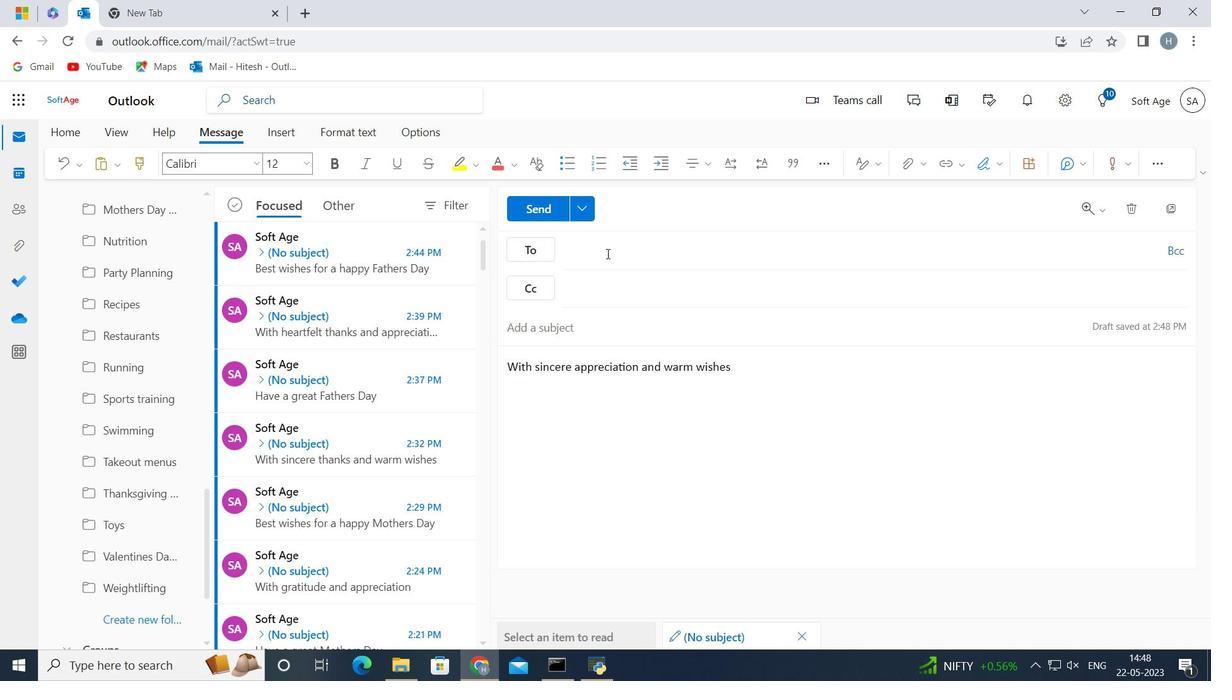 
Action: Key pressed softage.8<Key.shift>@softage.net
Screenshot: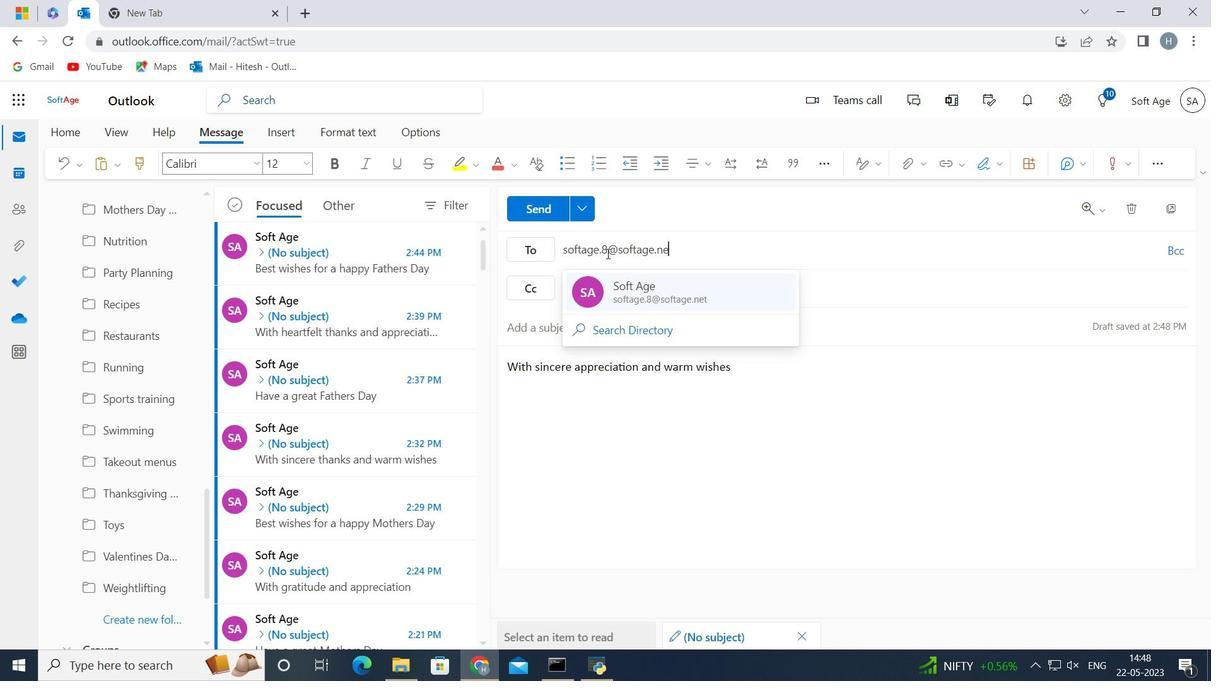 
Action: Mouse moved to (627, 292)
Screenshot: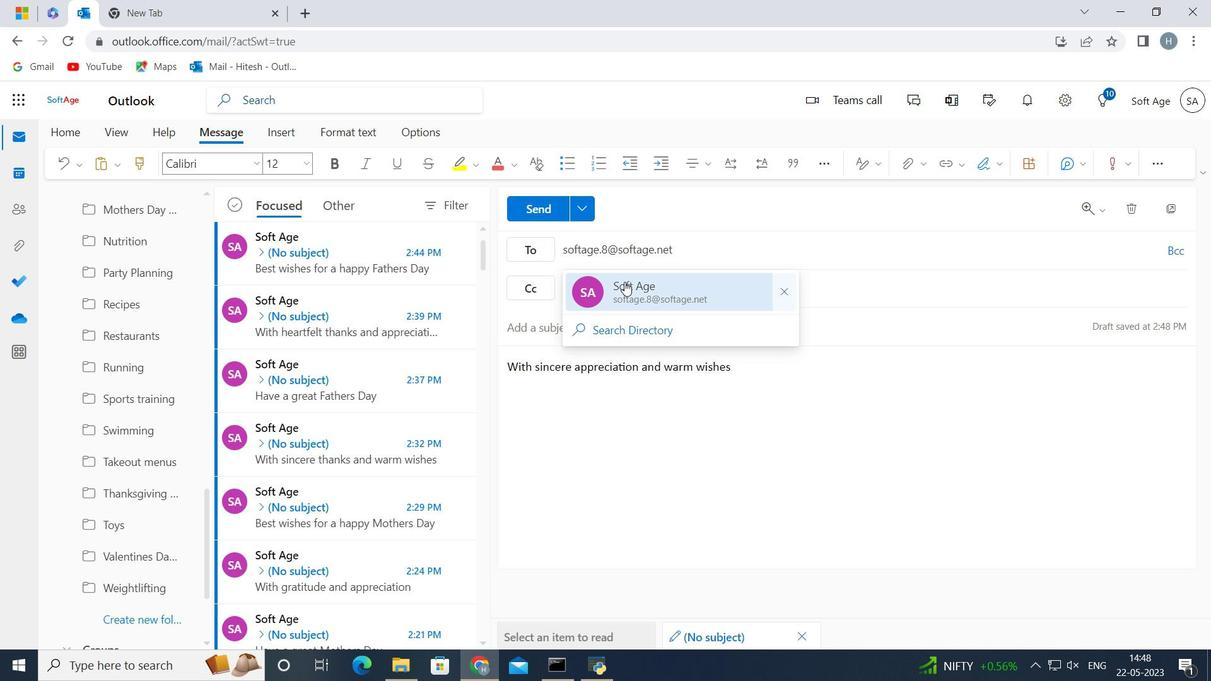 
Action: Mouse pressed left at (627, 292)
Screenshot: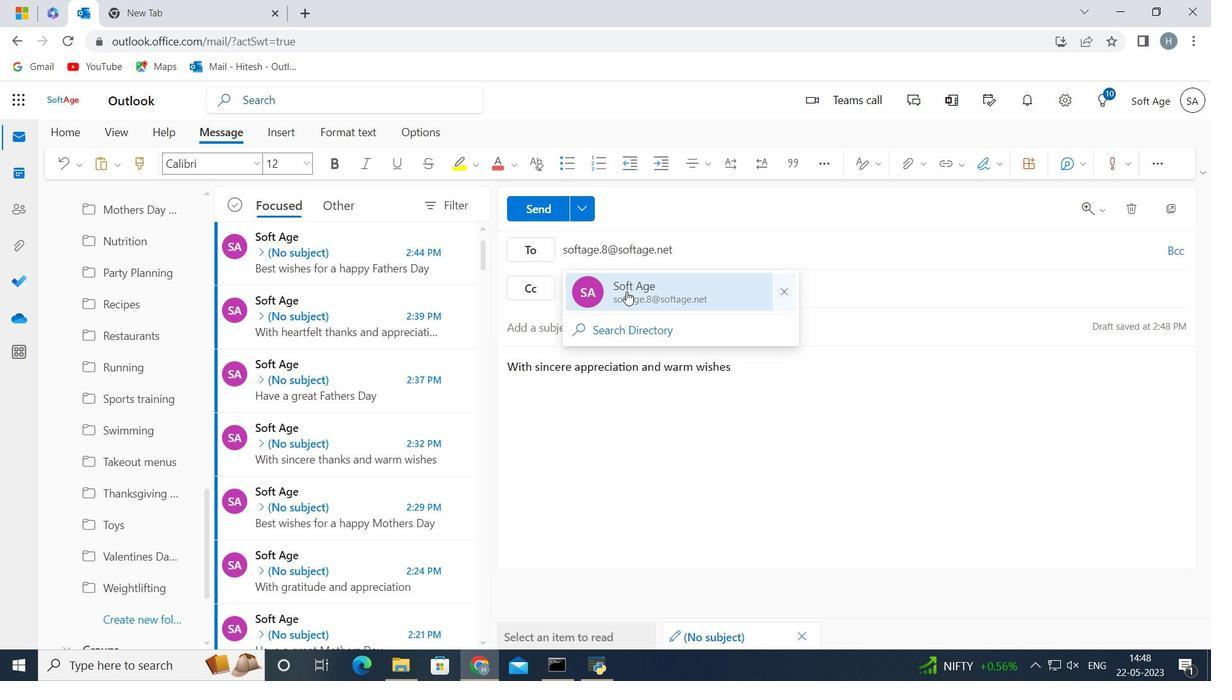 
Action: Mouse moved to (145, 628)
Screenshot: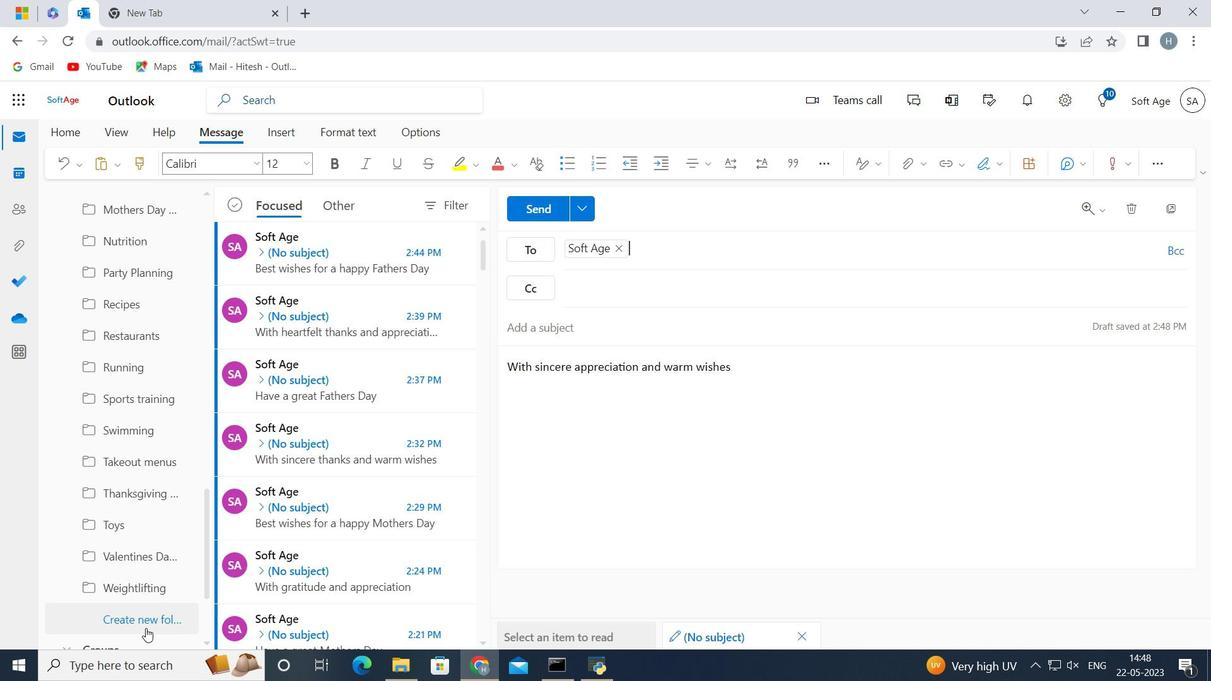 
Action: Mouse pressed left at (145, 628)
Screenshot: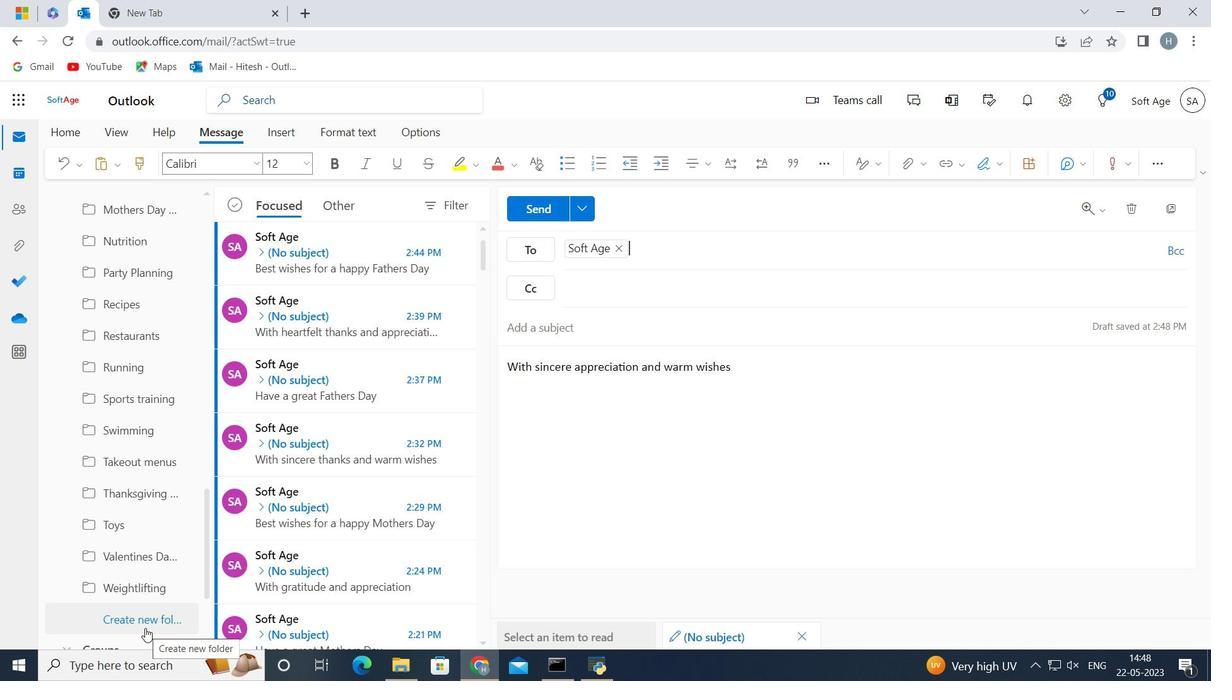 
Action: Mouse moved to (194, 597)
Screenshot: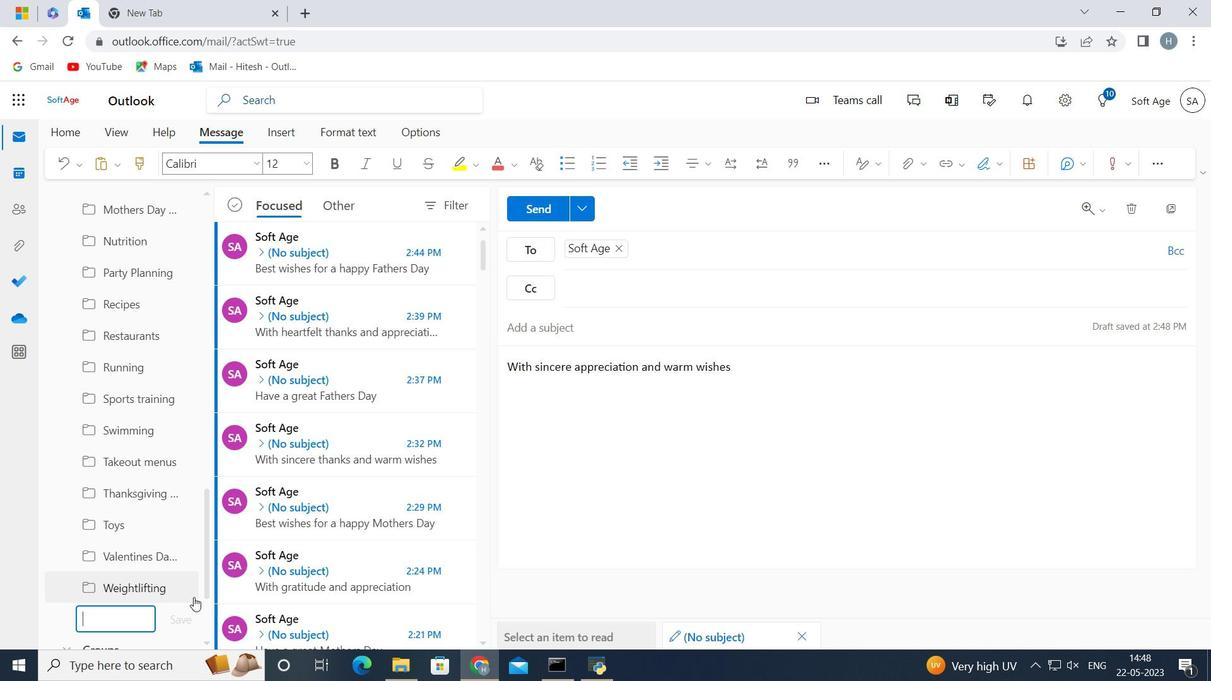 
Action: Key pressed <Key.shift>Games<Key.space>
Screenshot: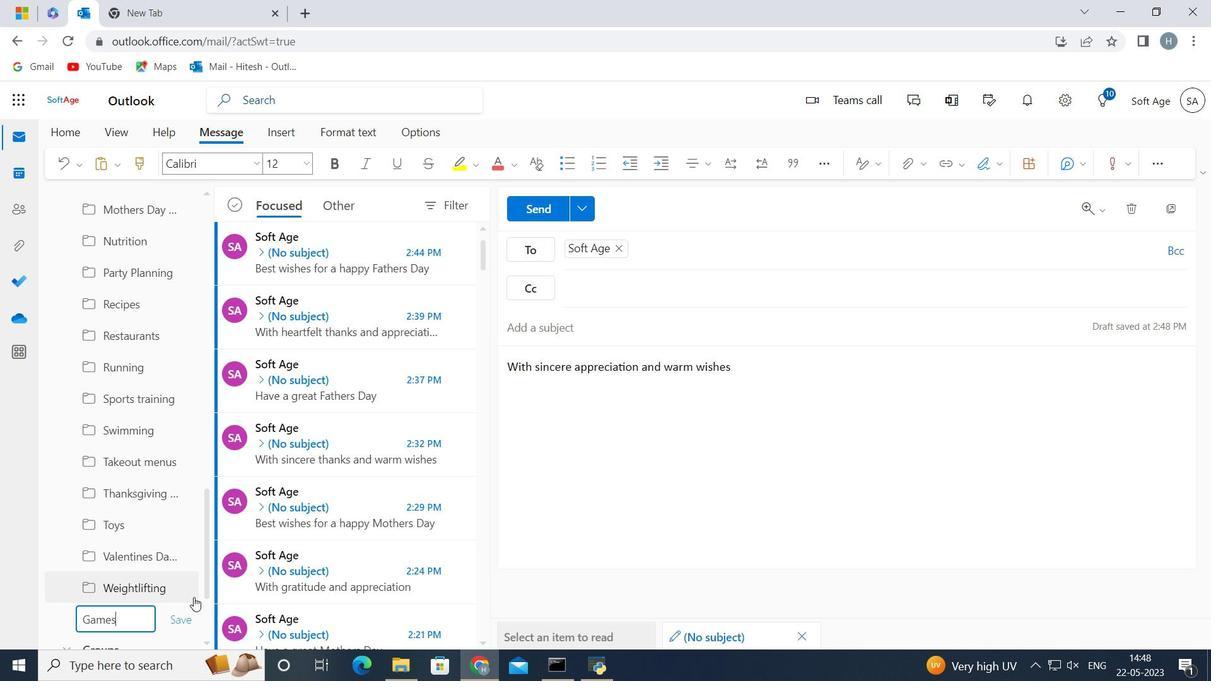 
Action: Mouse moved to (183, 618)
Screenshot: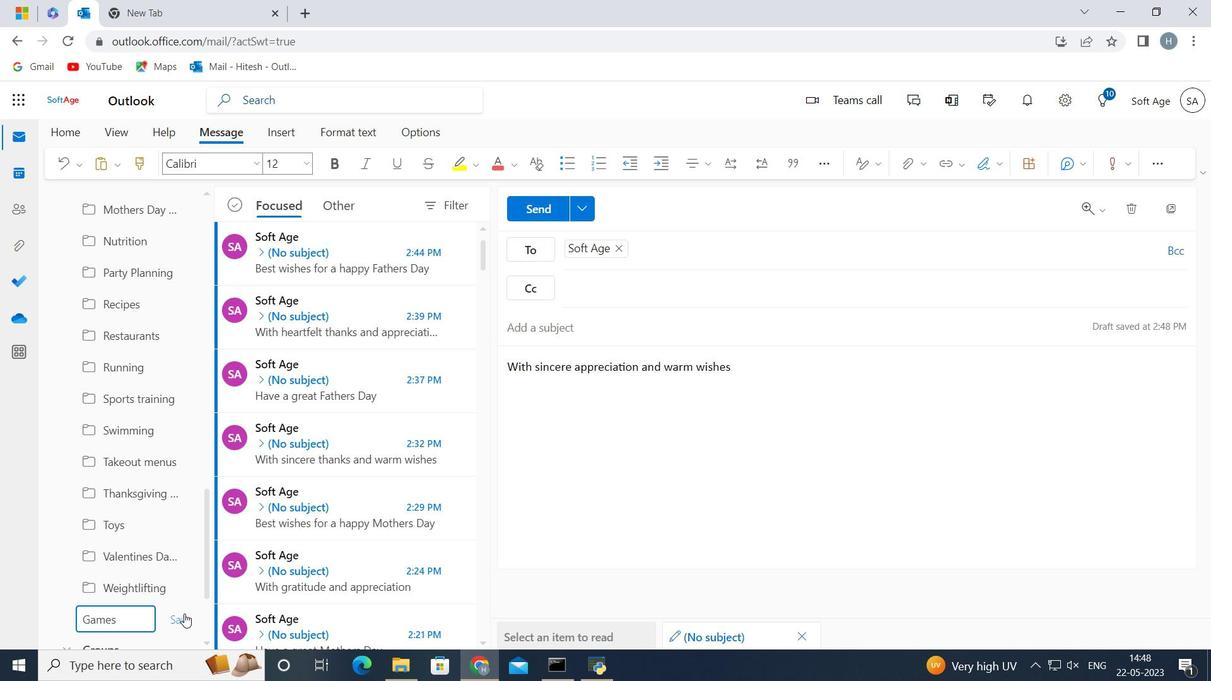 
Action: Mouse pressed left at (183, 618)
Screenshot: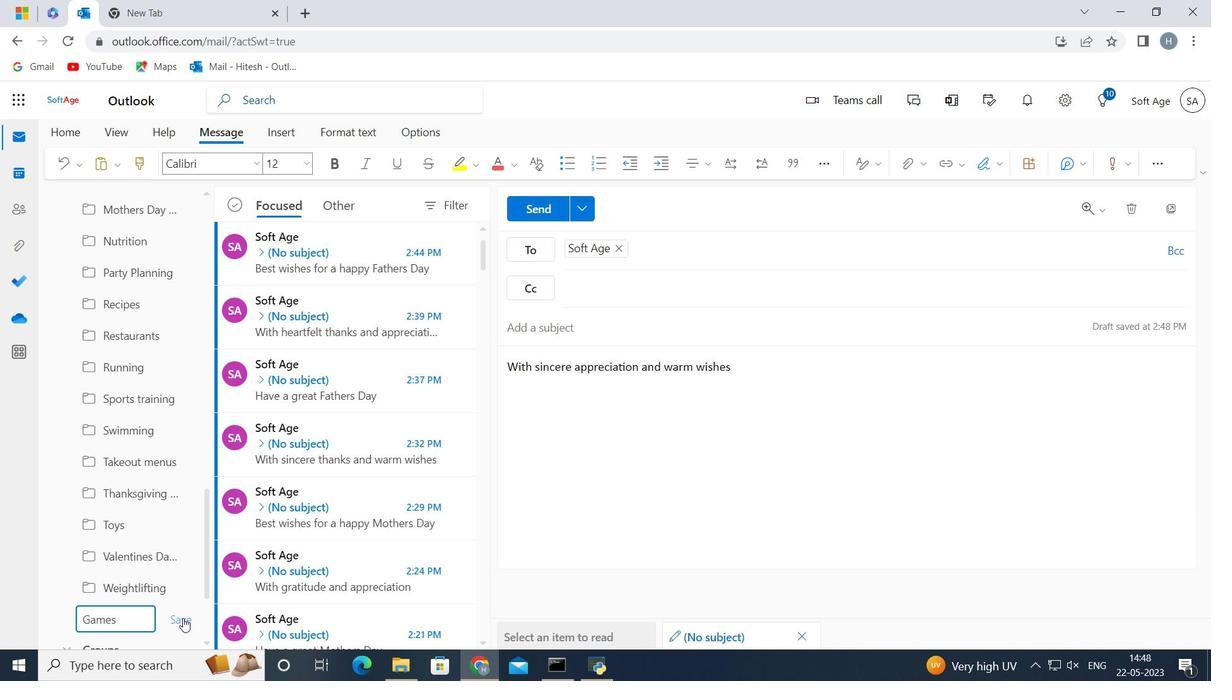 
Action: Mouse moved to (542, 210)
Screenshot: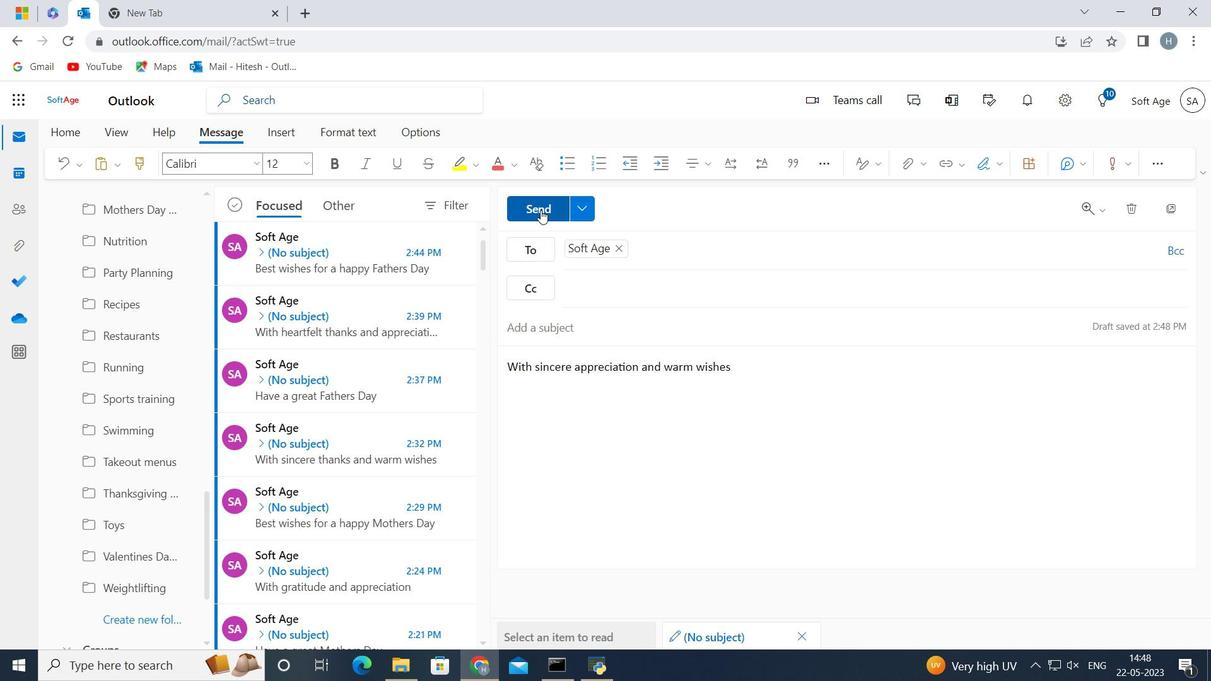 
Action: Mouse pressed left at (542, 210)
Screenshot: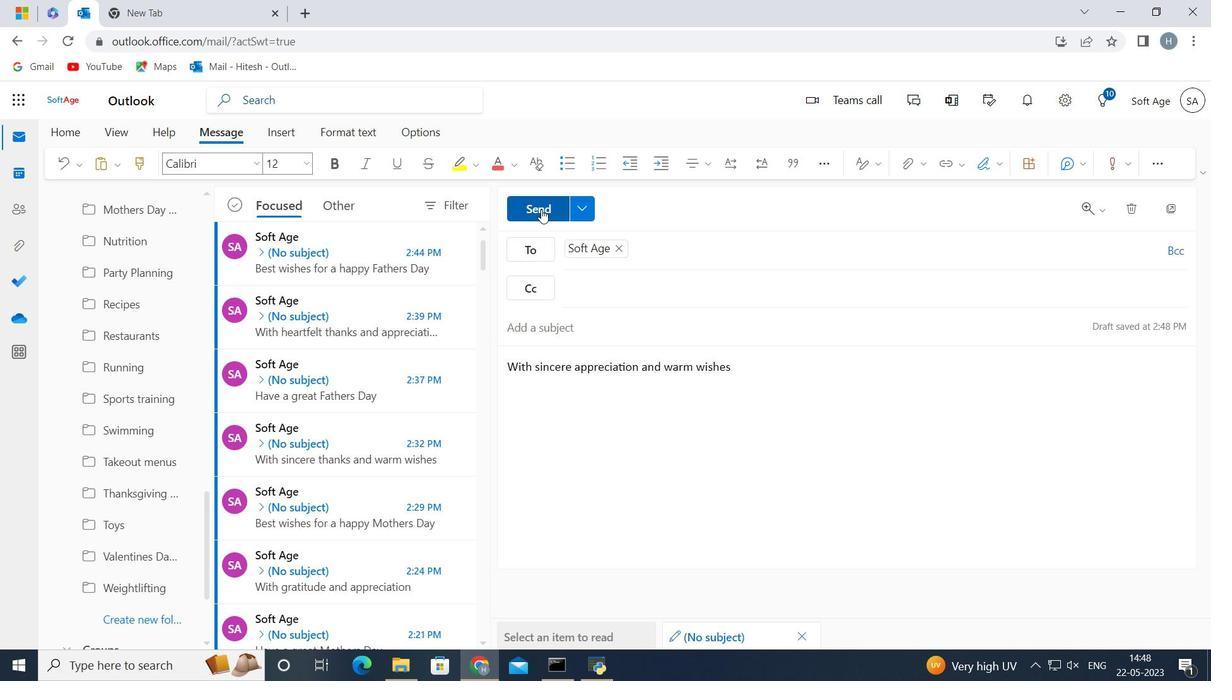 
Action: Mouse moved to (602, 412)
Screenshot: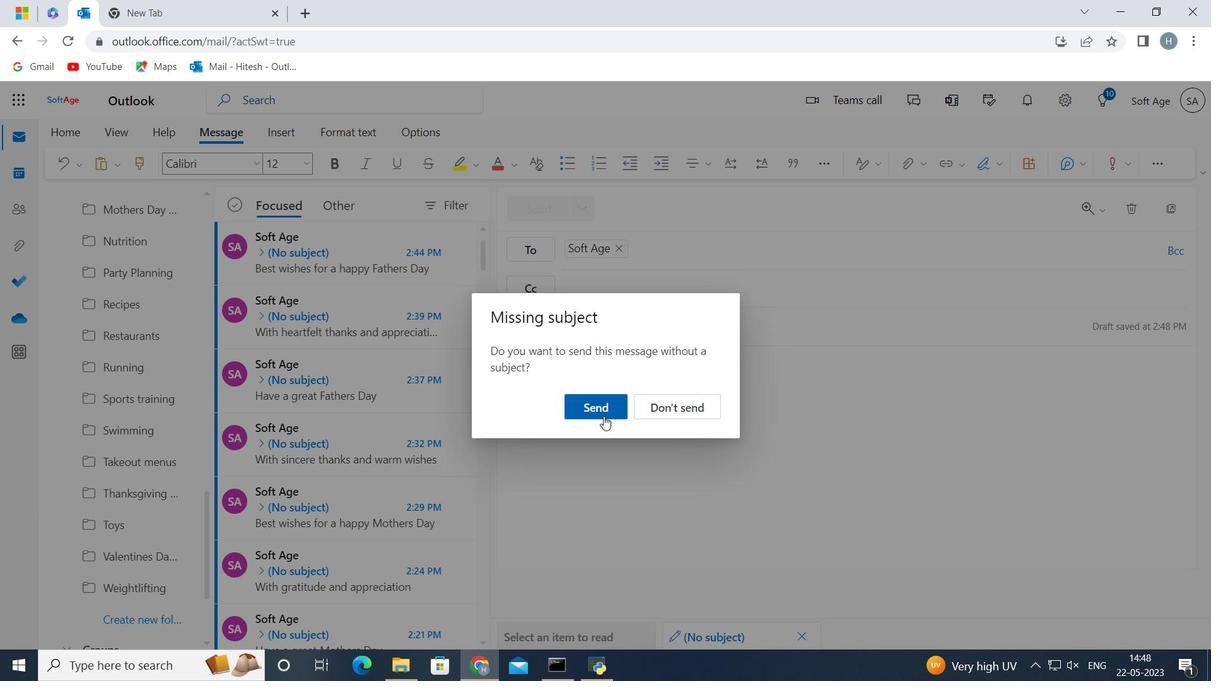 
Action: Mouse pressed left at (602, 412)
Screenshot: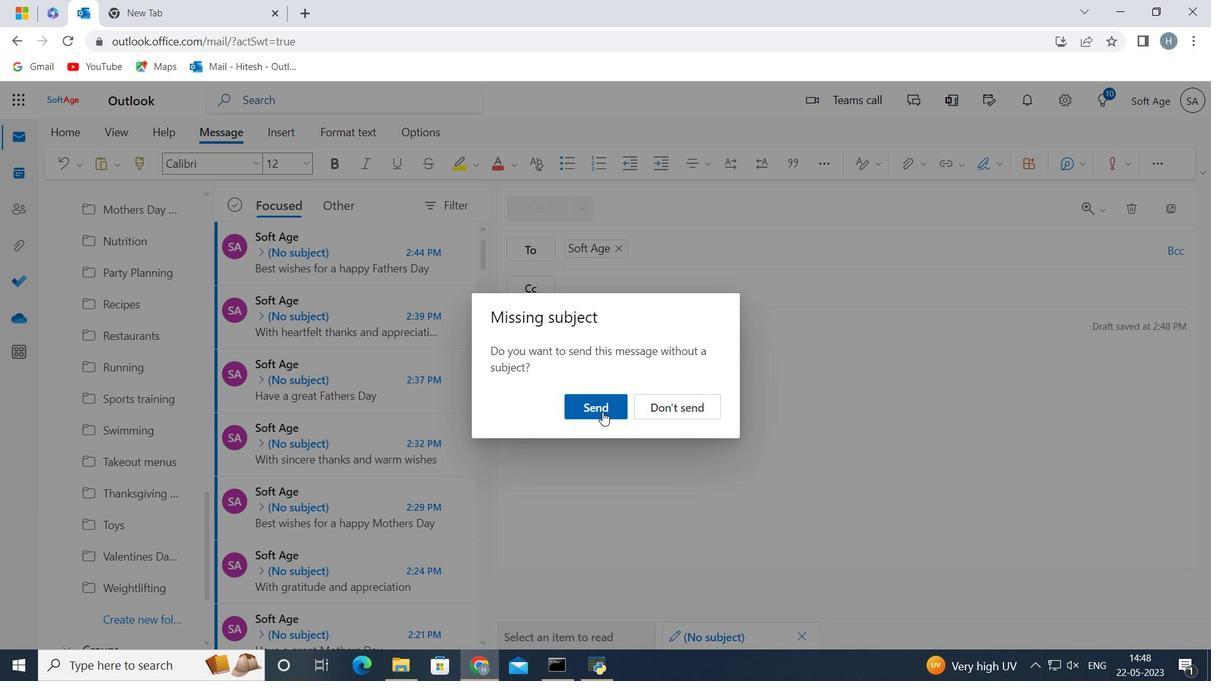 
